 Task: Create a due date automation trigger when advanced on, on the monday of the week before a card is due add fields without custom field "Resume" set to a date between 1 and 7 days from now at 11:00 AM.
Action: Mouse moved to (1165, 92)
Screenshot: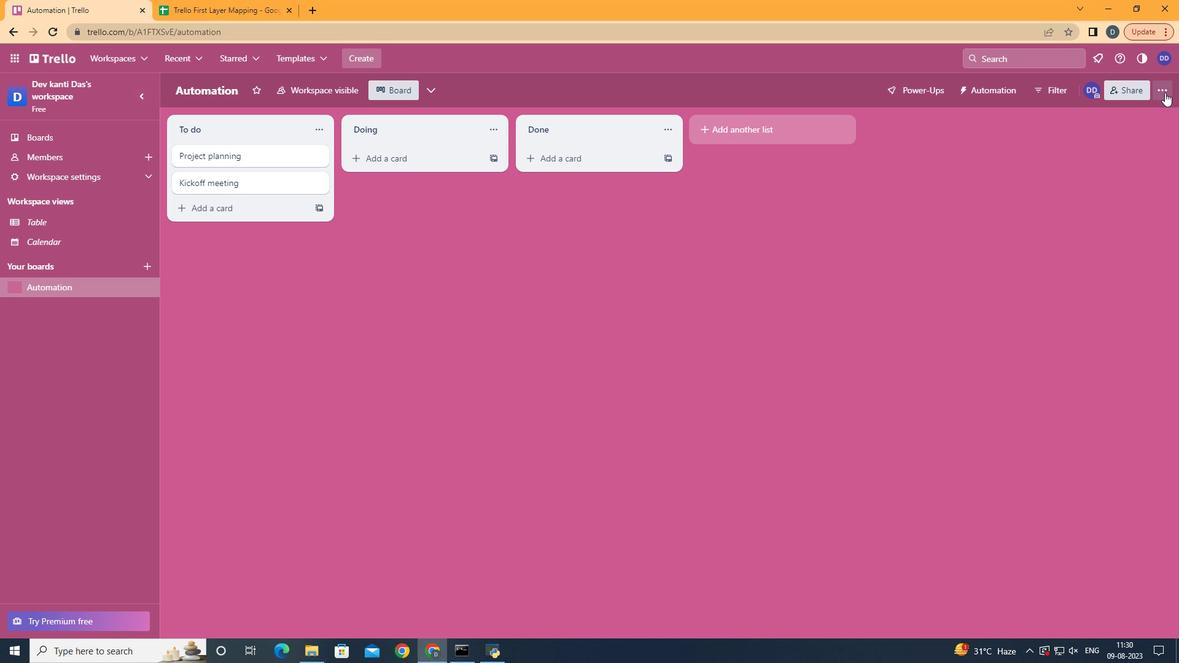 
Action: Mouse pressed left at (1165, 92)
Screenshot: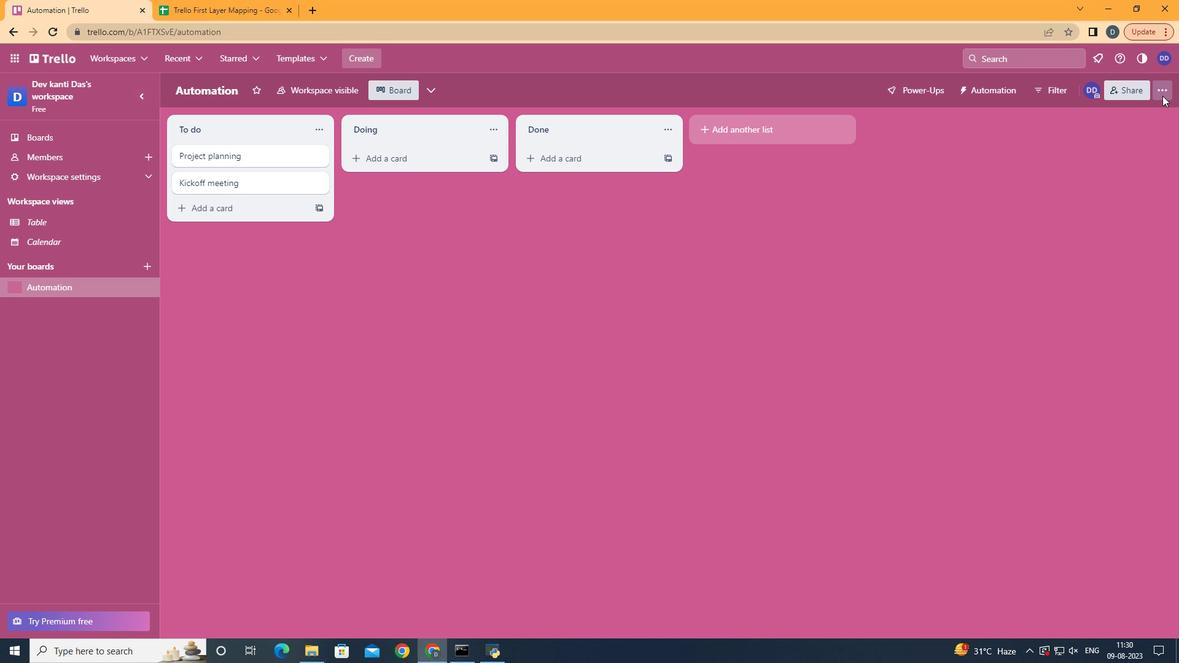 
Action: Mouse moved to (1040, 277)
Screenshot: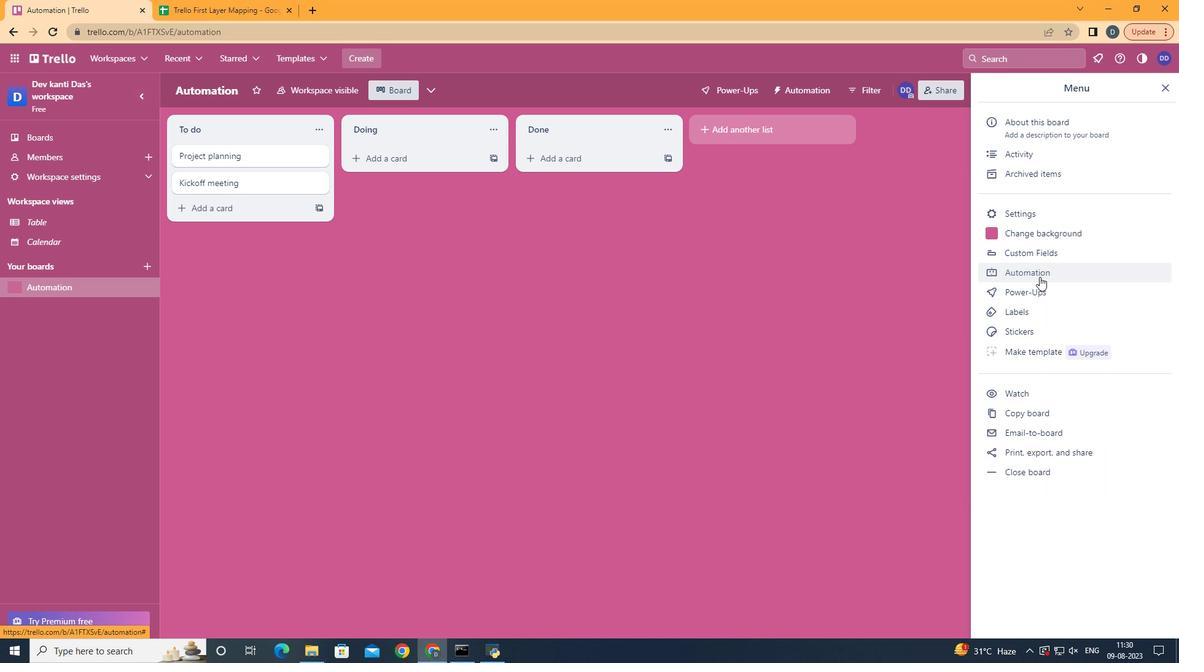
Action: Mouse pressed left at (1040, 277)
Screenshot: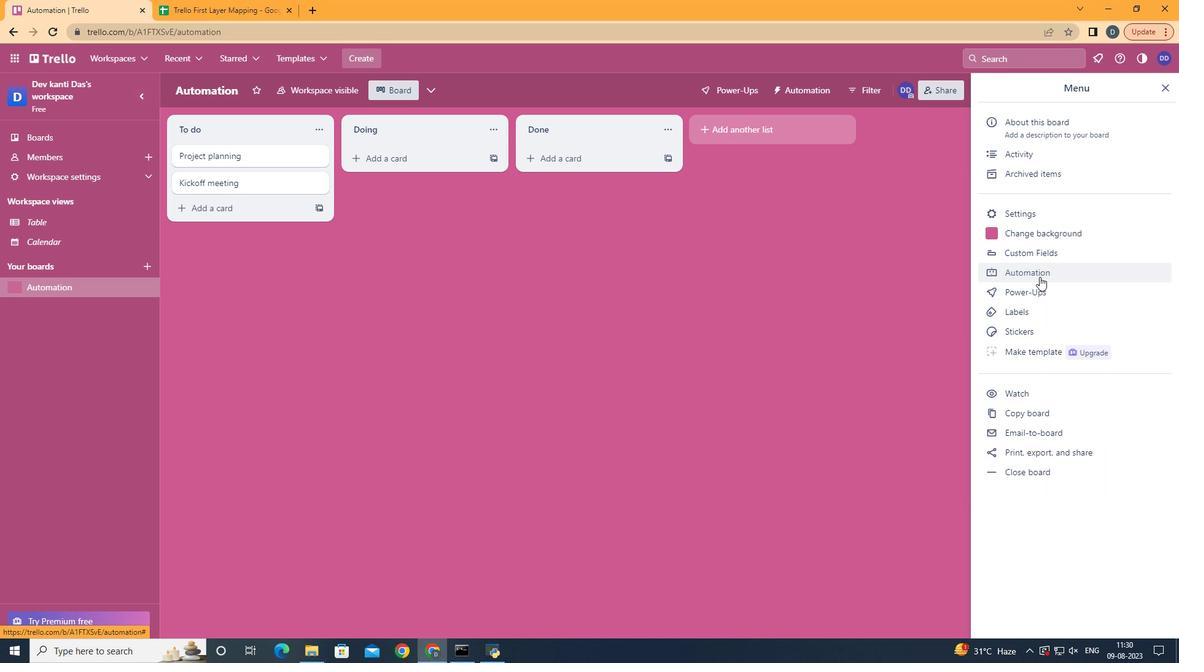 
Action: Mouse moved to (210, 252)
Screenshot: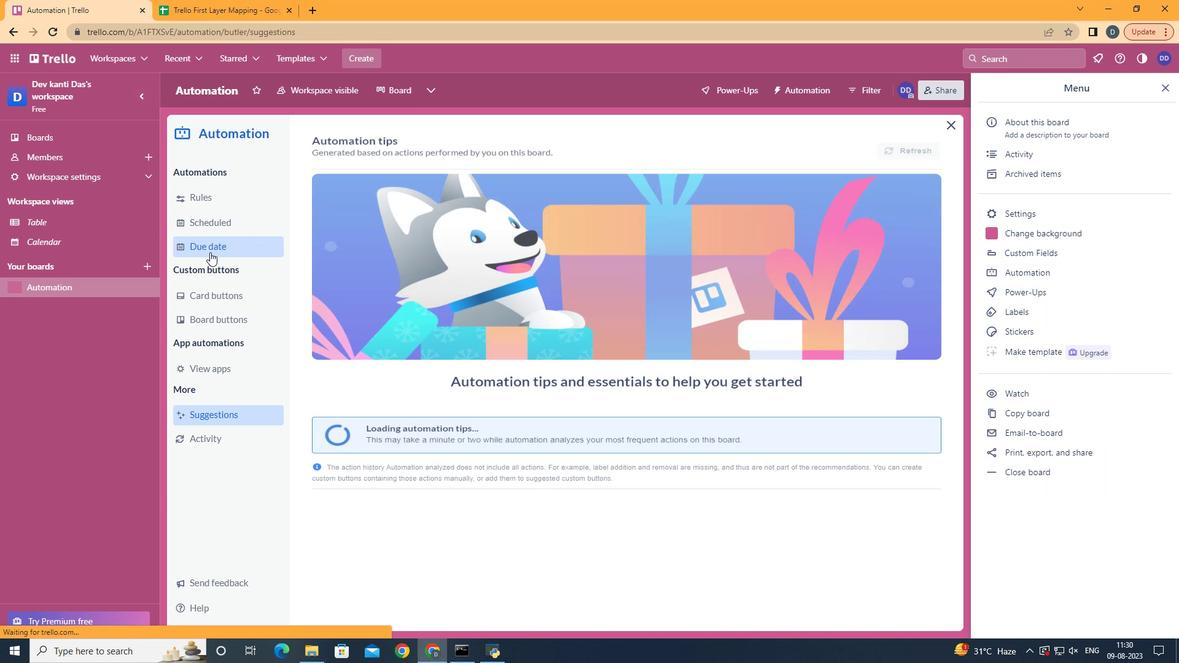 
Action: Mouse pressed left at (210, 252)
Screenshot: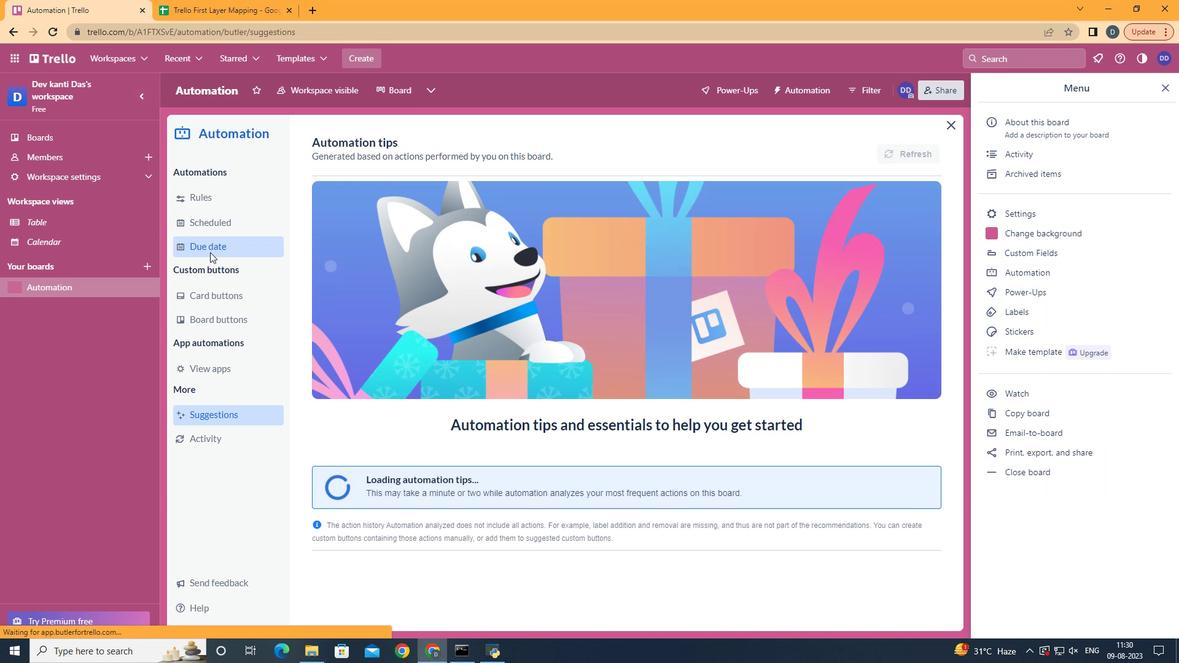 
Action: Mouse moved to (872, 147)
Screenshot: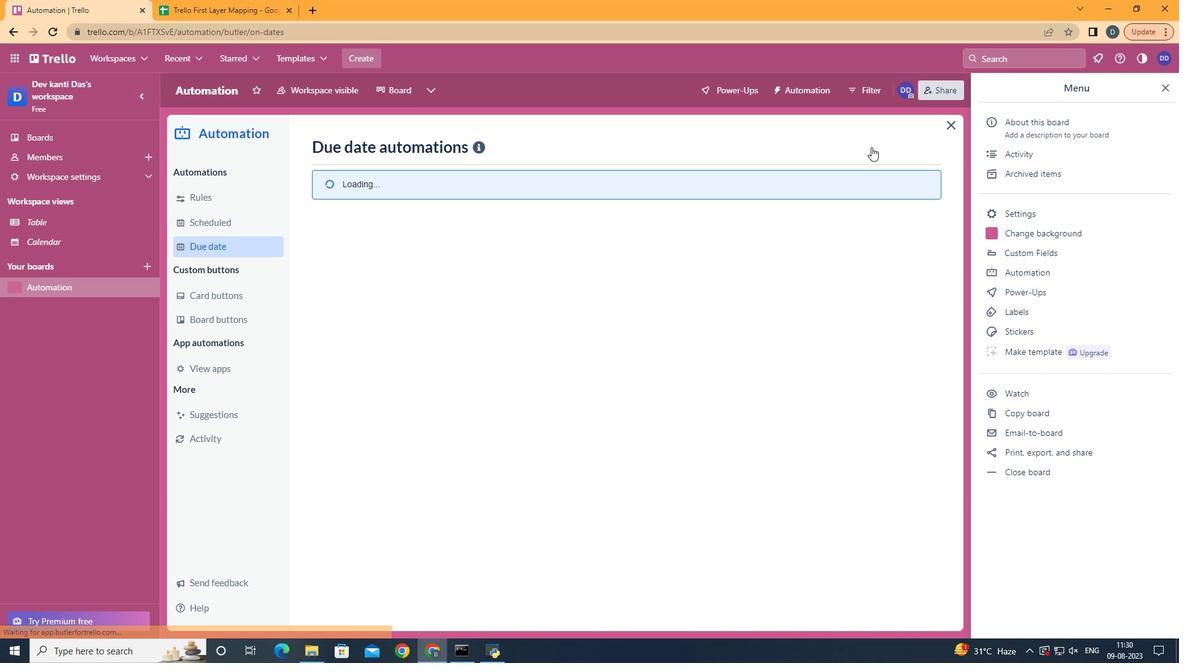 
Action: Mouse pressed left at (872, 147)
Screenshot: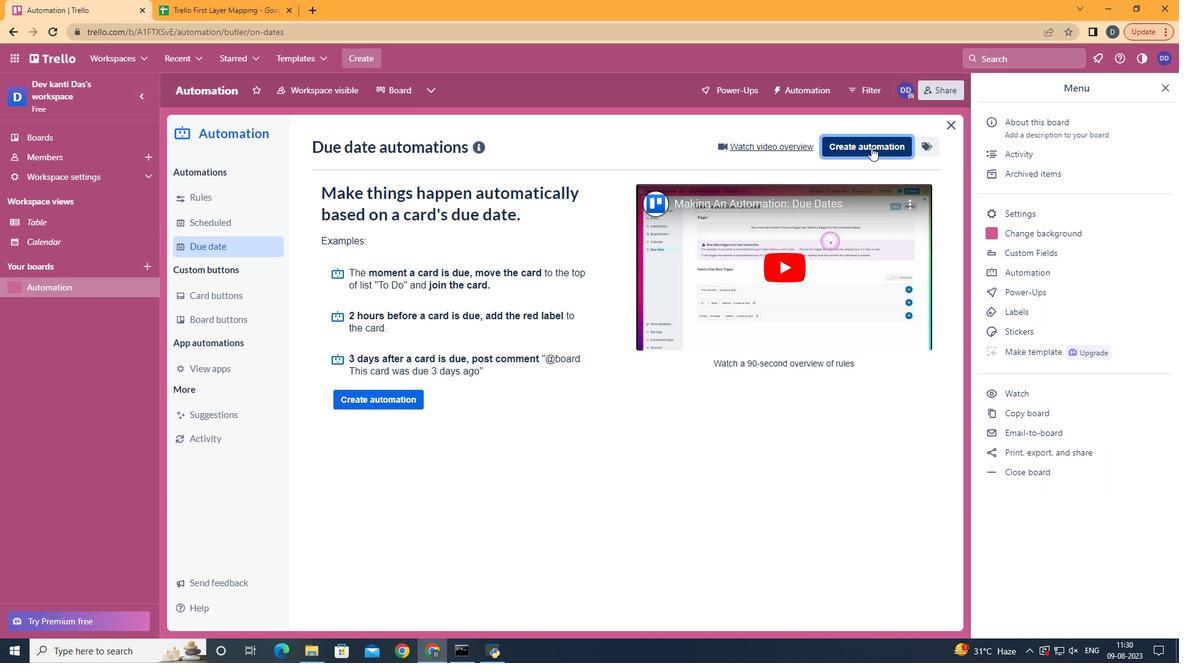 
Action: Mouse moved to (602, 271)
Screenshot: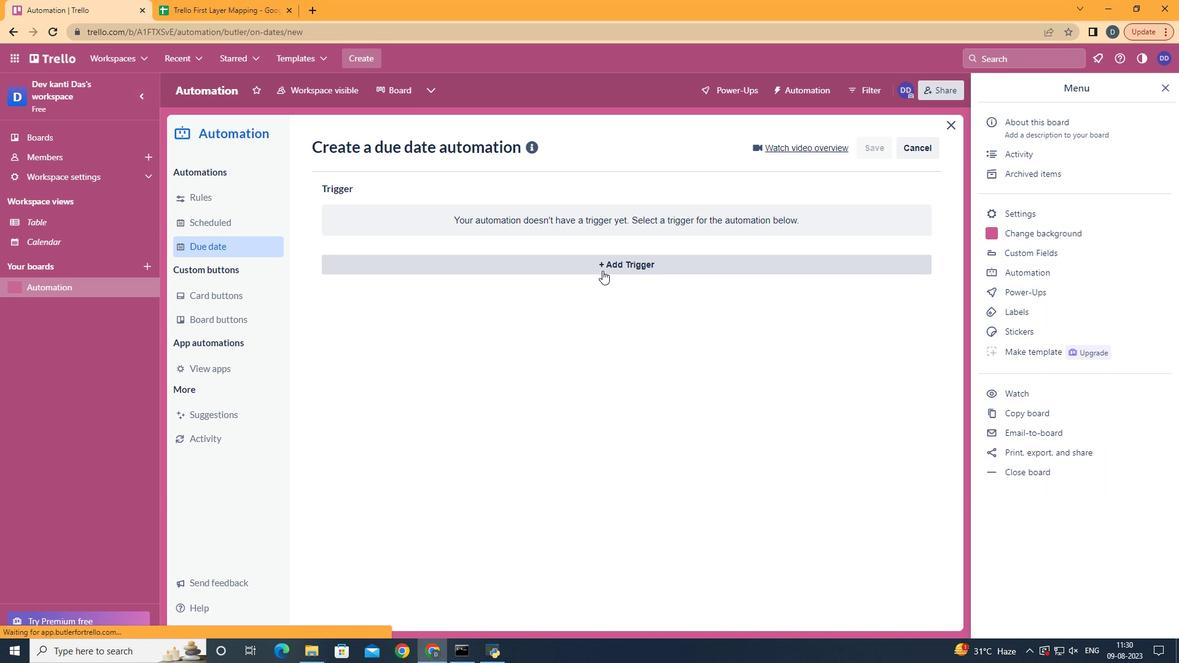 
Action: Mouse pressed left at (602, 271)
Screenshot: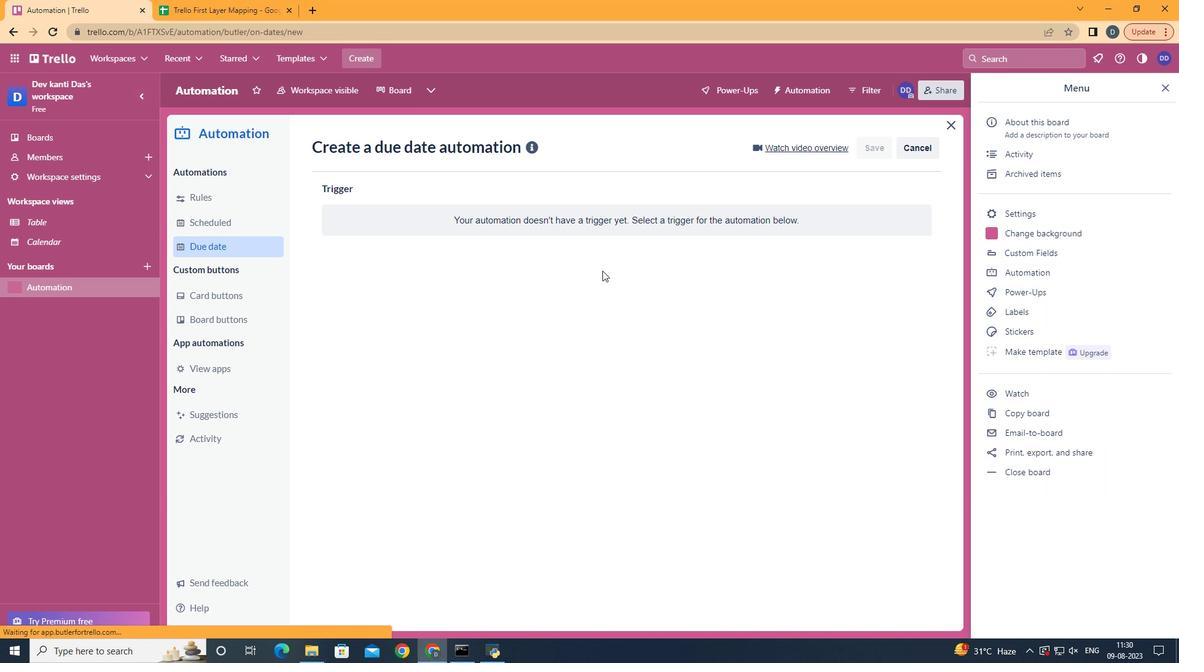 
Action: Mouse moved to (431, 586)
Screenshot: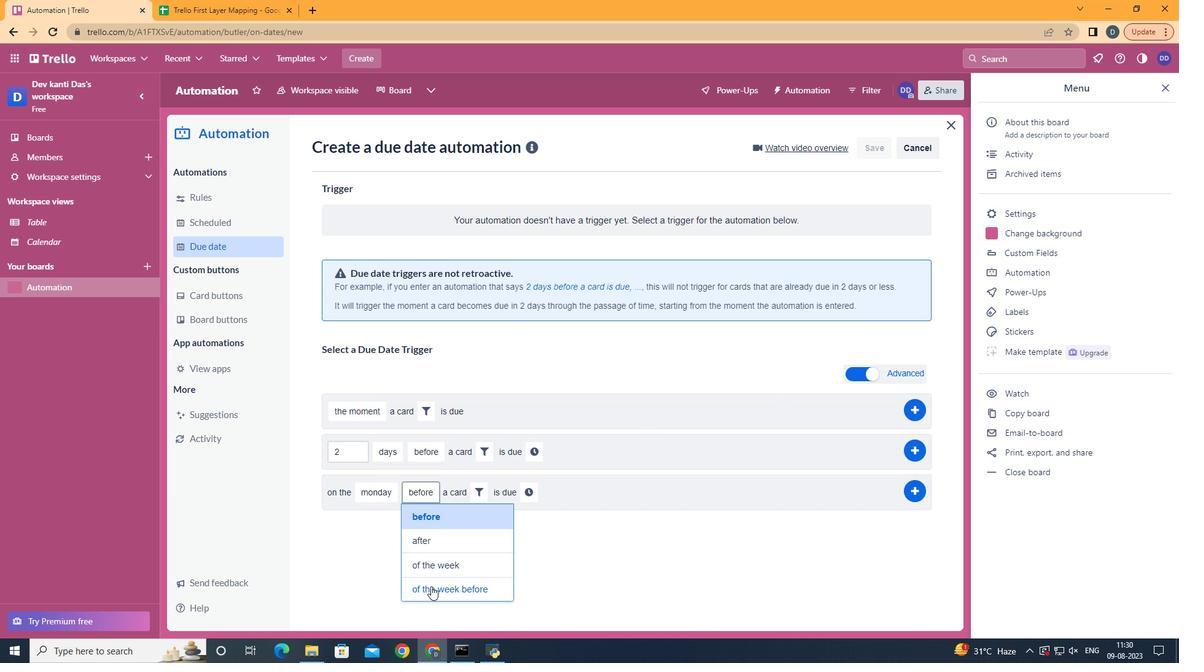
Action: Mouse pressed left at (431, 586)
Screenshot: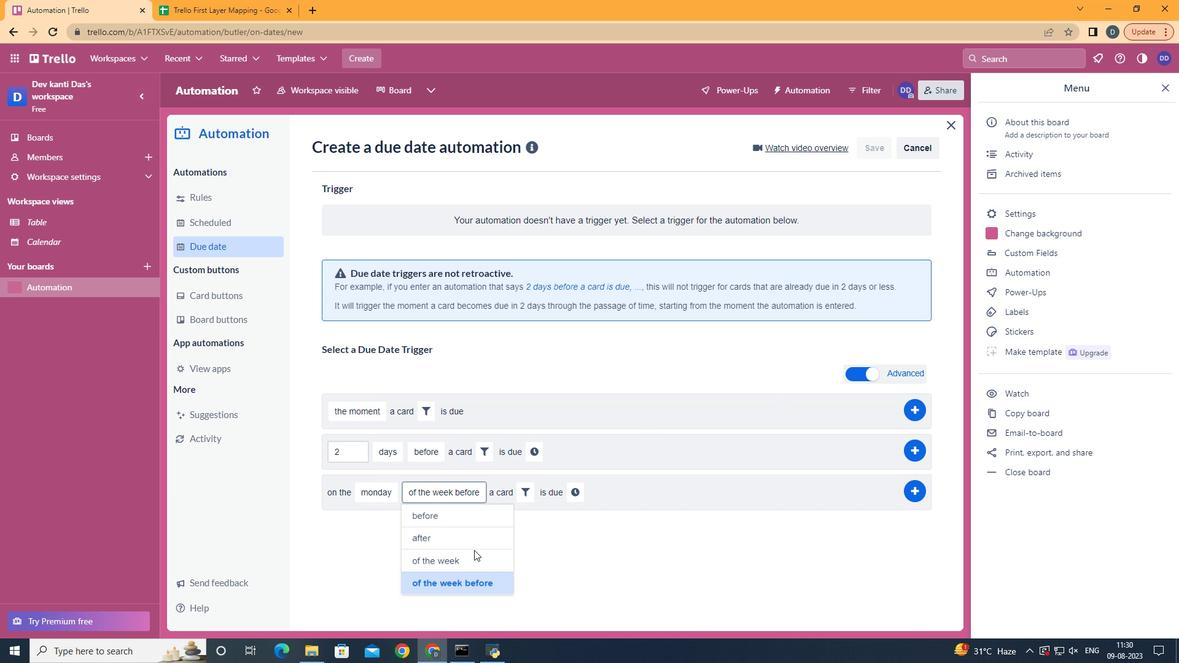 
Action: Mouse moved to (525, 490)
Screenshot: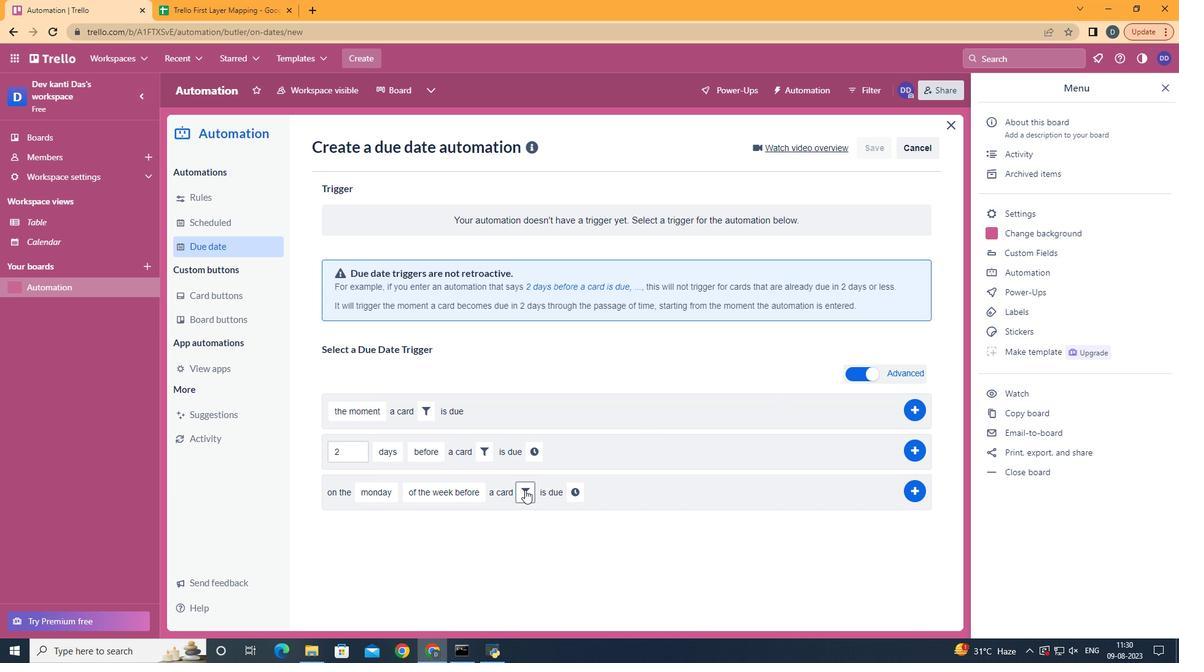 
Action: Mouse pressed left at (525, 490)
Screenshot: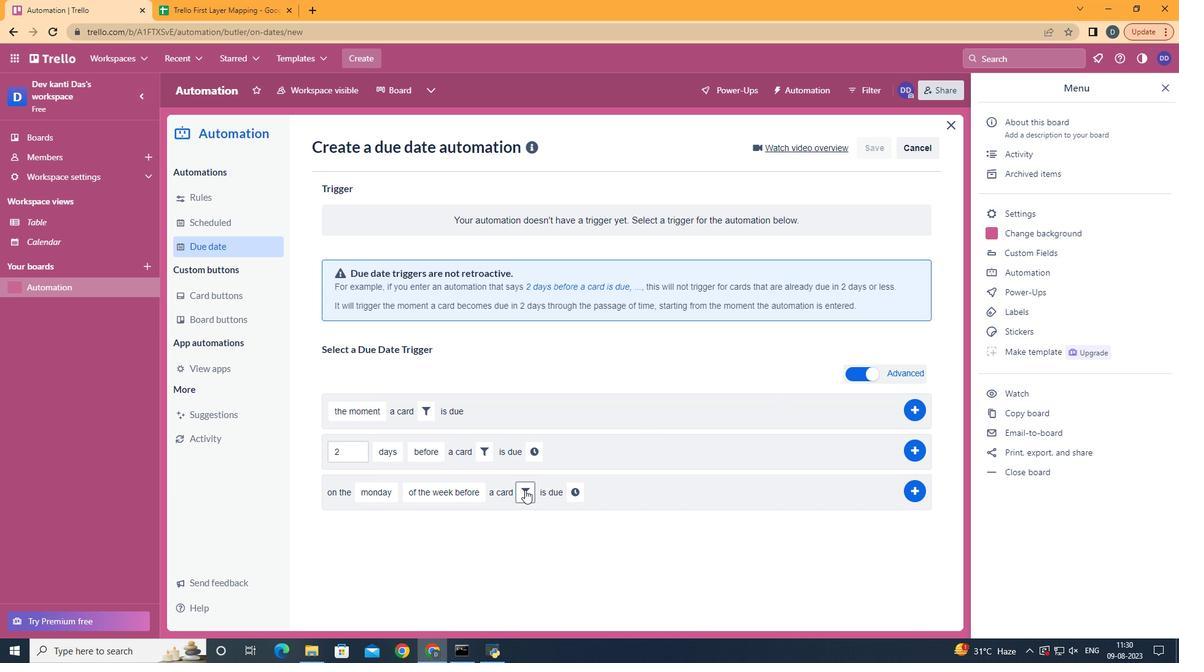 
Action: Mouse moved to (726, 536)
Screenshot: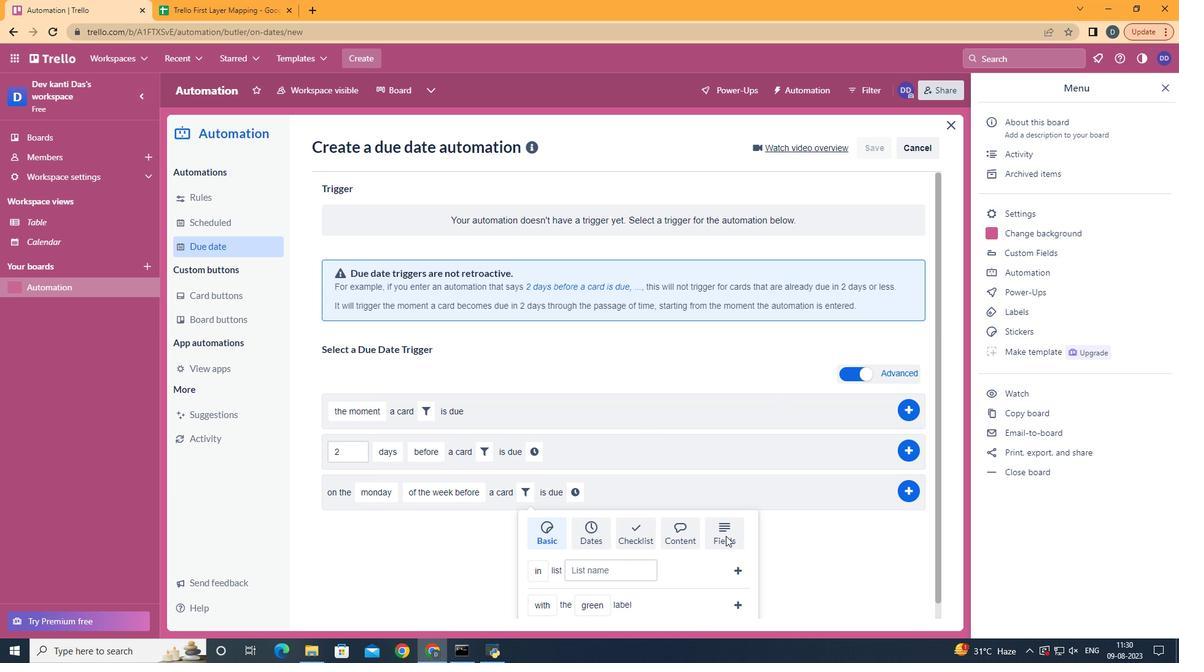 
Action: Mouse pressed left at (726, 536)
Screenshot: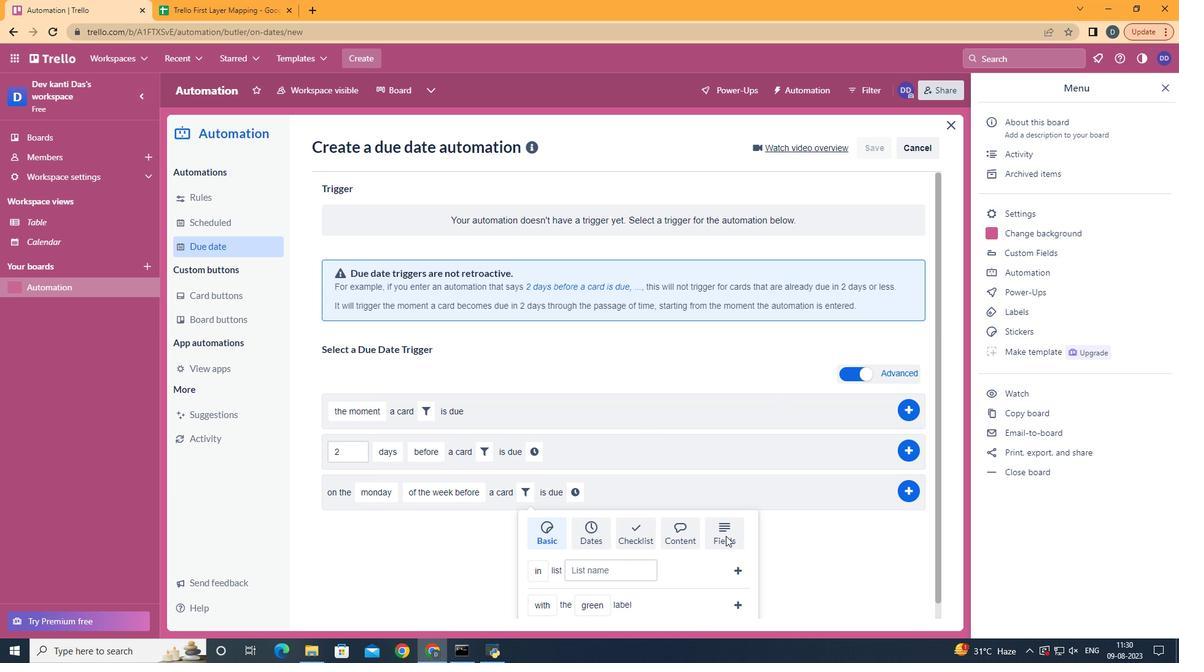 
Action: Mouse scrolled (726, 535) with delta (0, 0)
Screenshot: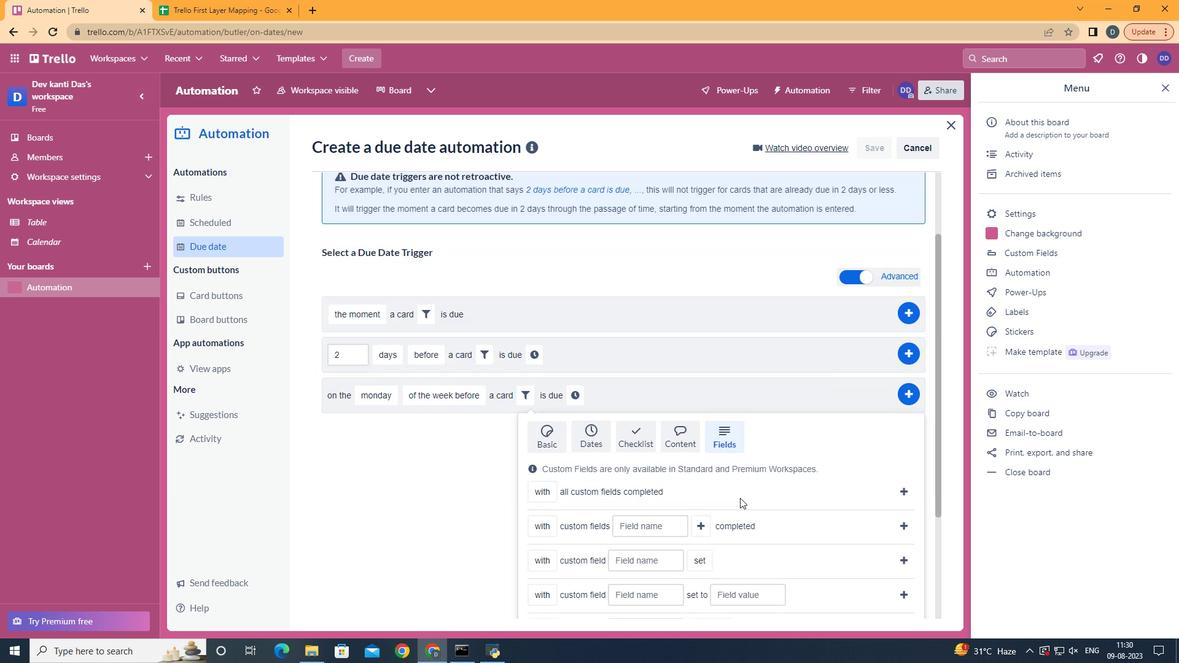 
Action: Mouse scrolled (726, 535) with delta (0, 0)
Screenshot: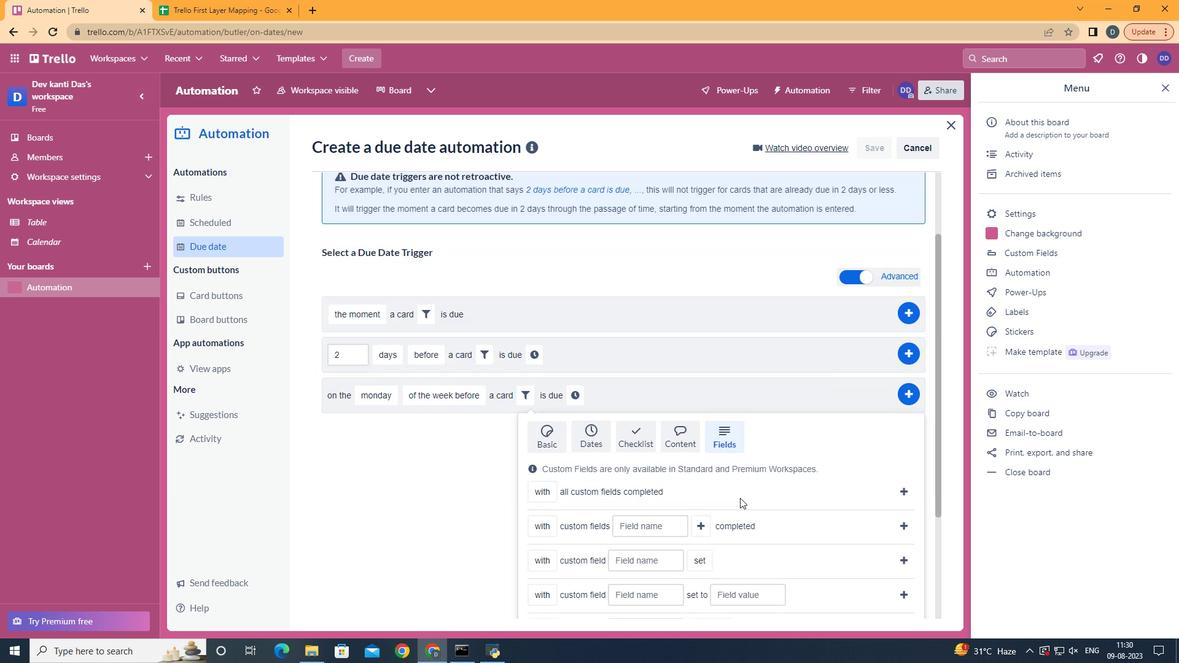 
Action: Mouse scrolled (726, 535) with delta (0, 0)
Screenshot: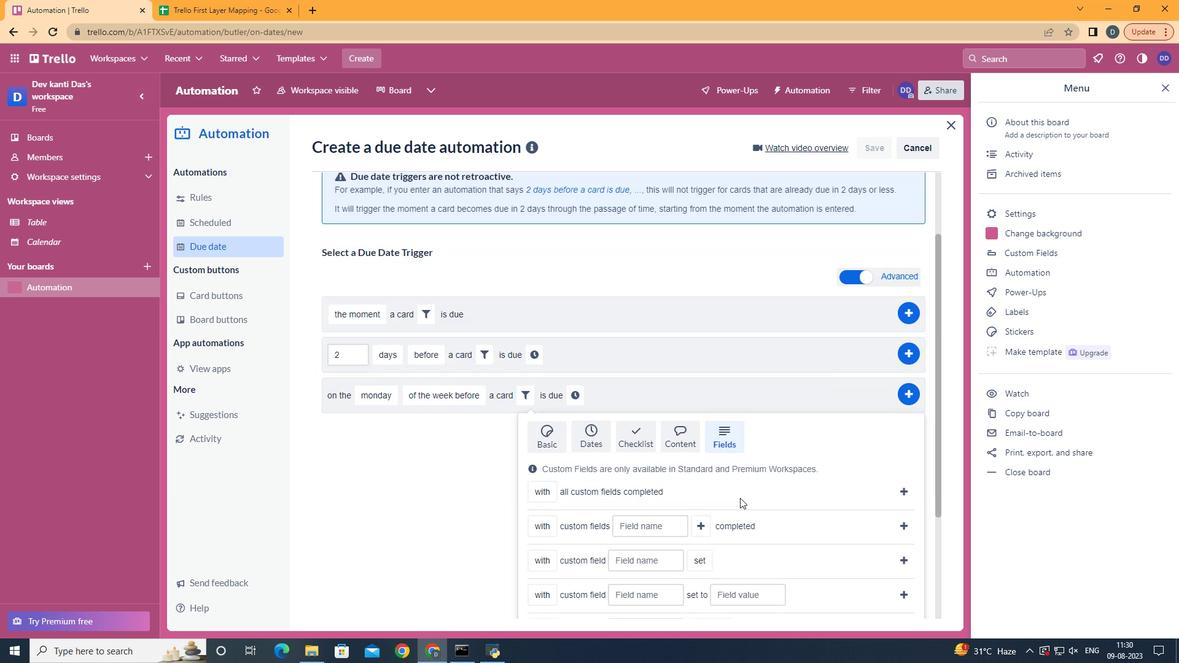 
Action: Mouse scrolled (726, 535) with delta (0, 0)
Screenshot: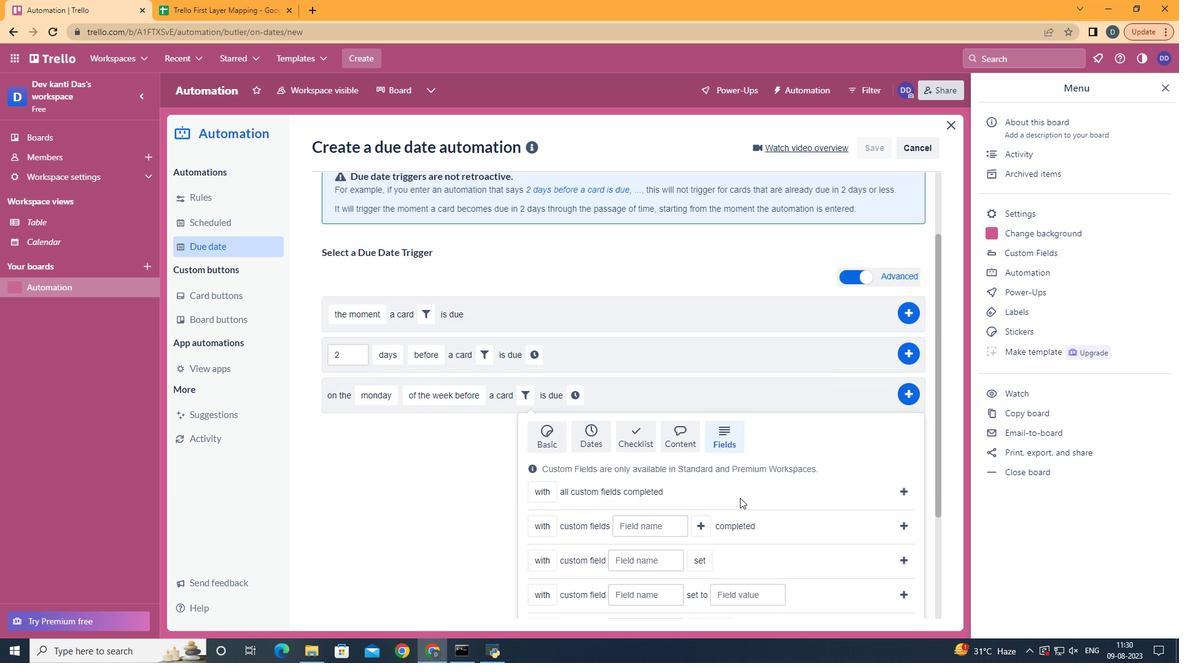 
Action: Mouse scrolled (726, 535) with delta (0, 0)
Screenshot: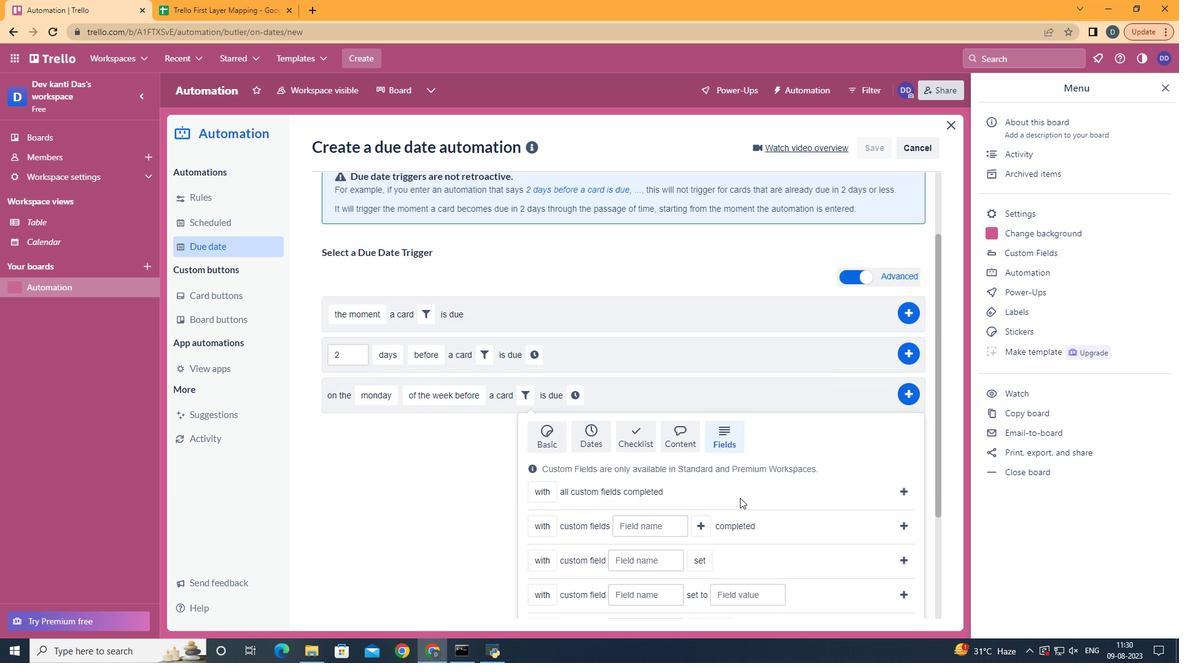 
Action: Mouse moved to (553, 554)
Screenshot: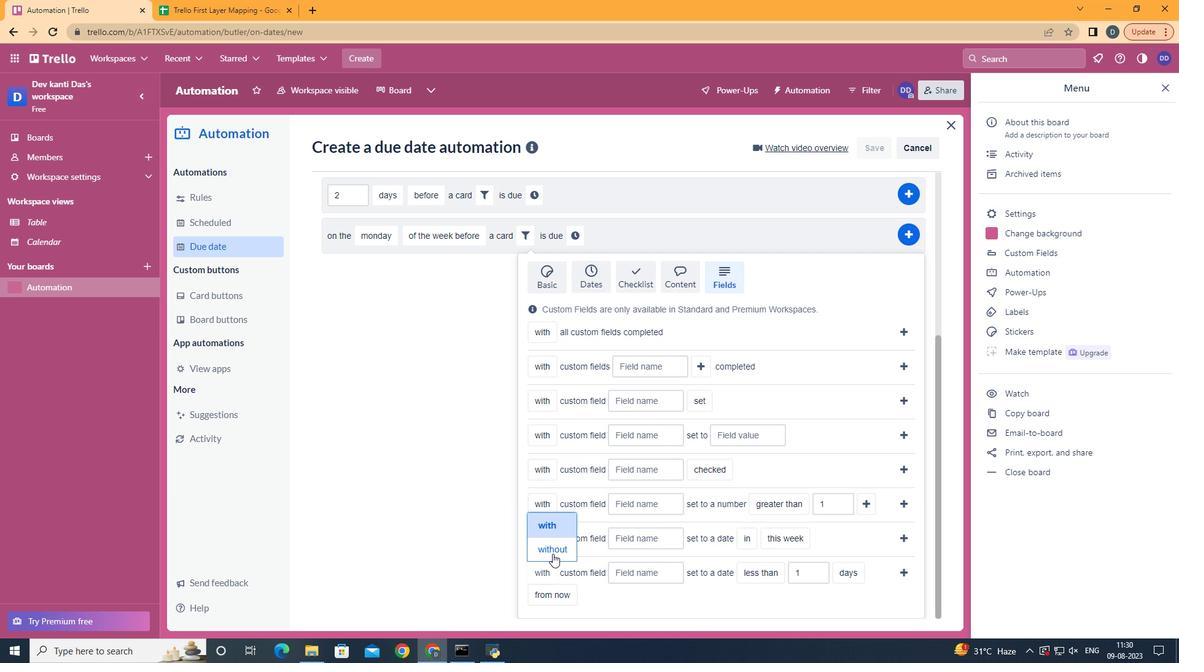 
Action: Mouse pressed left at (553, 554)
Screenshot: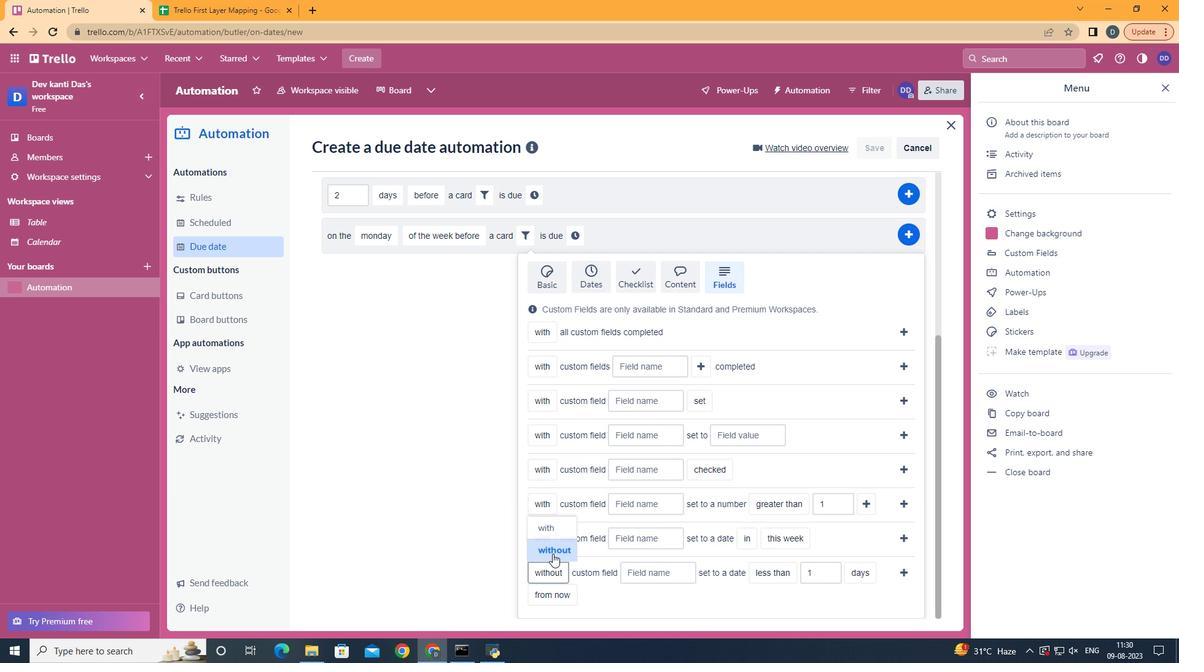 
Action: Mouse moved to (655, 563)
Screenshot: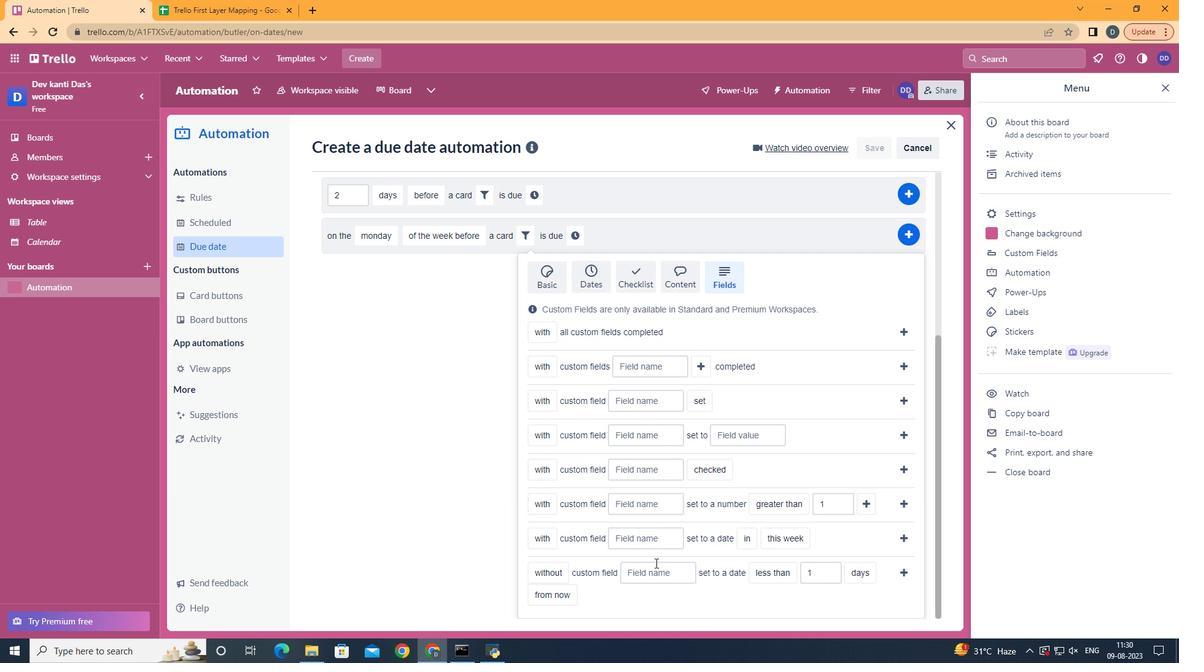 
Action: Mouse pressed left at (655, 563)
Screenshot: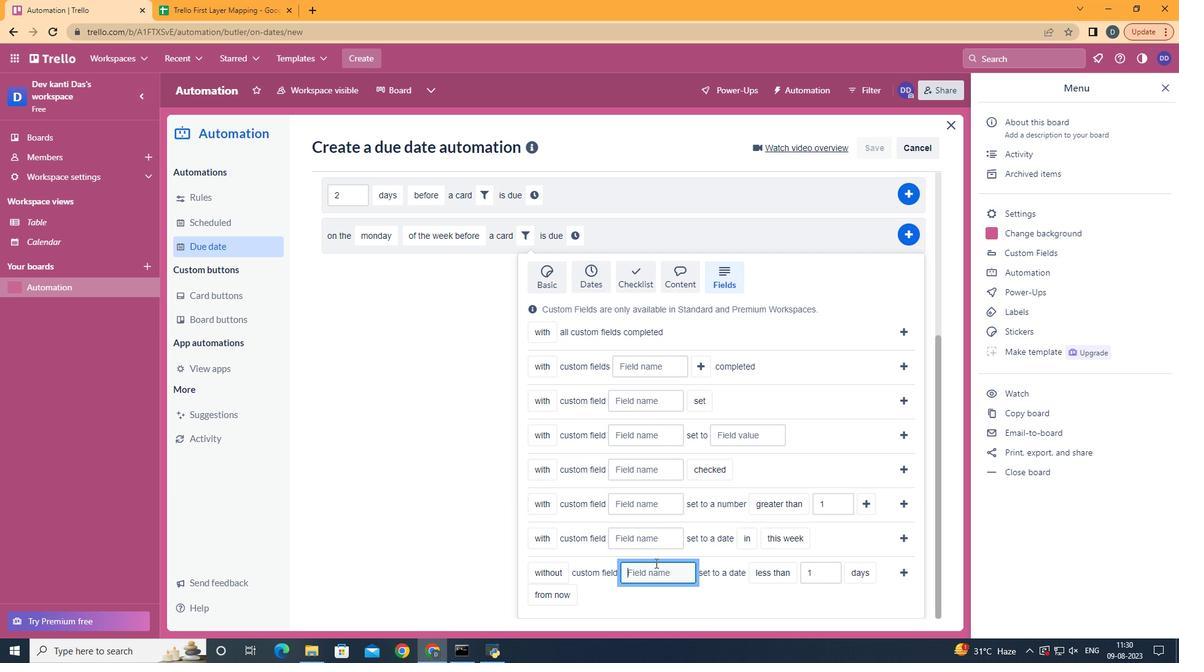 
Action: Mouse moved to (656, 564)
Screenshot: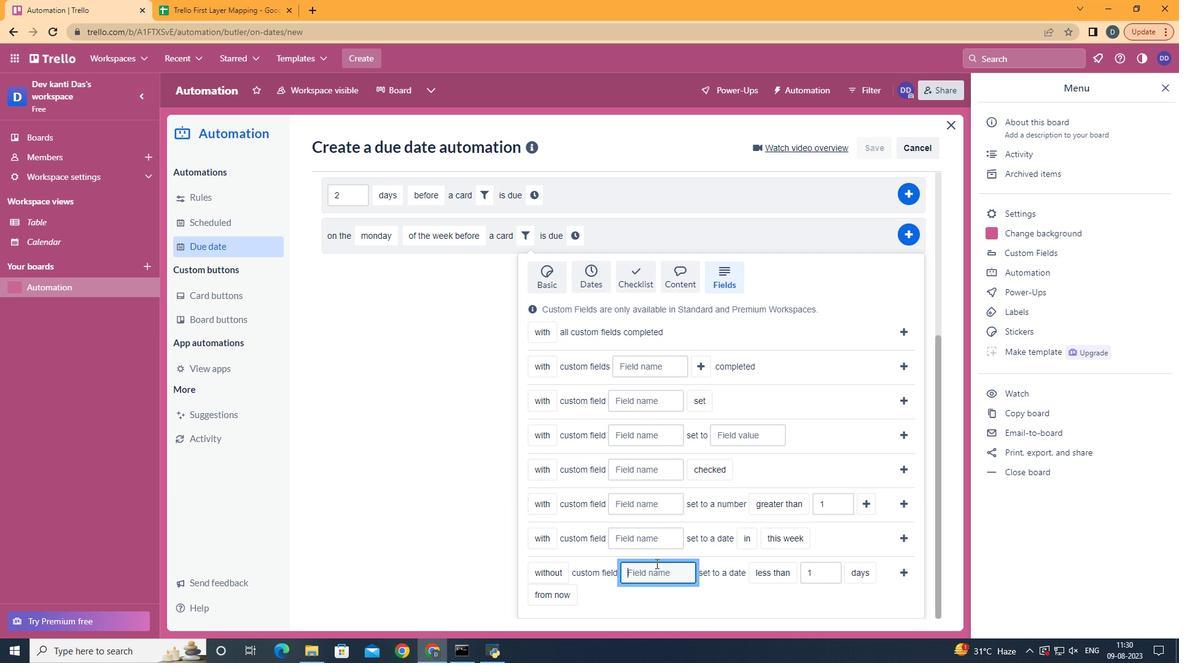 
Action: Key pressed <Key.shift>Resume
Screenshot: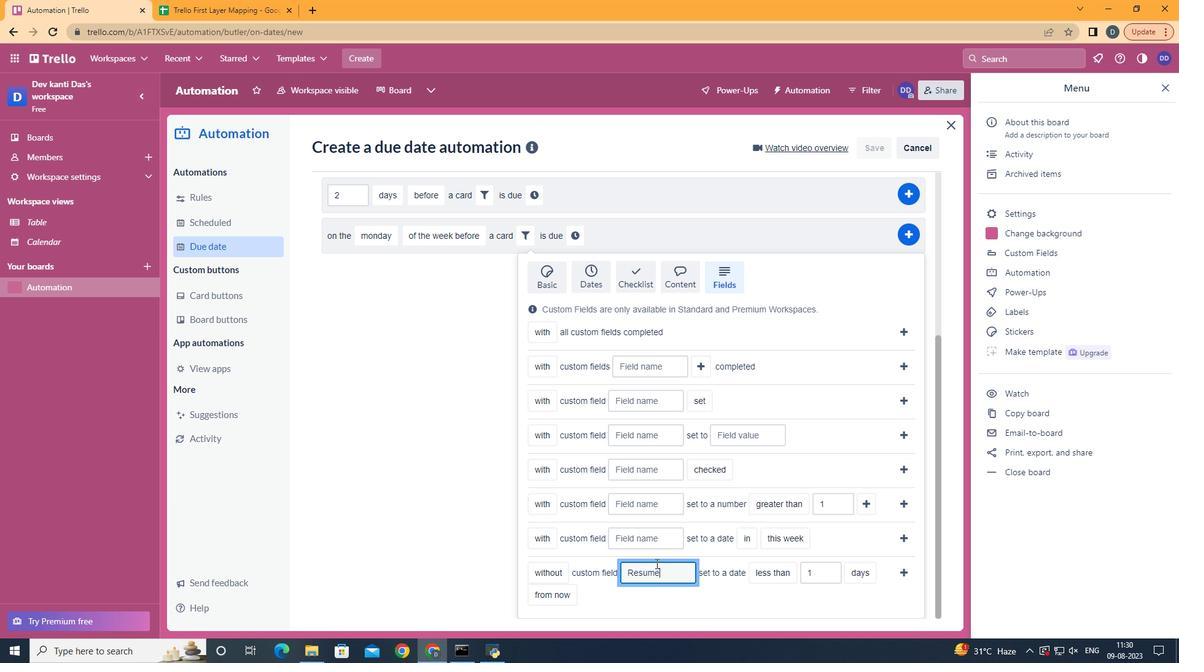 
Action: Mouse moved to (788, 556)
Screenshot: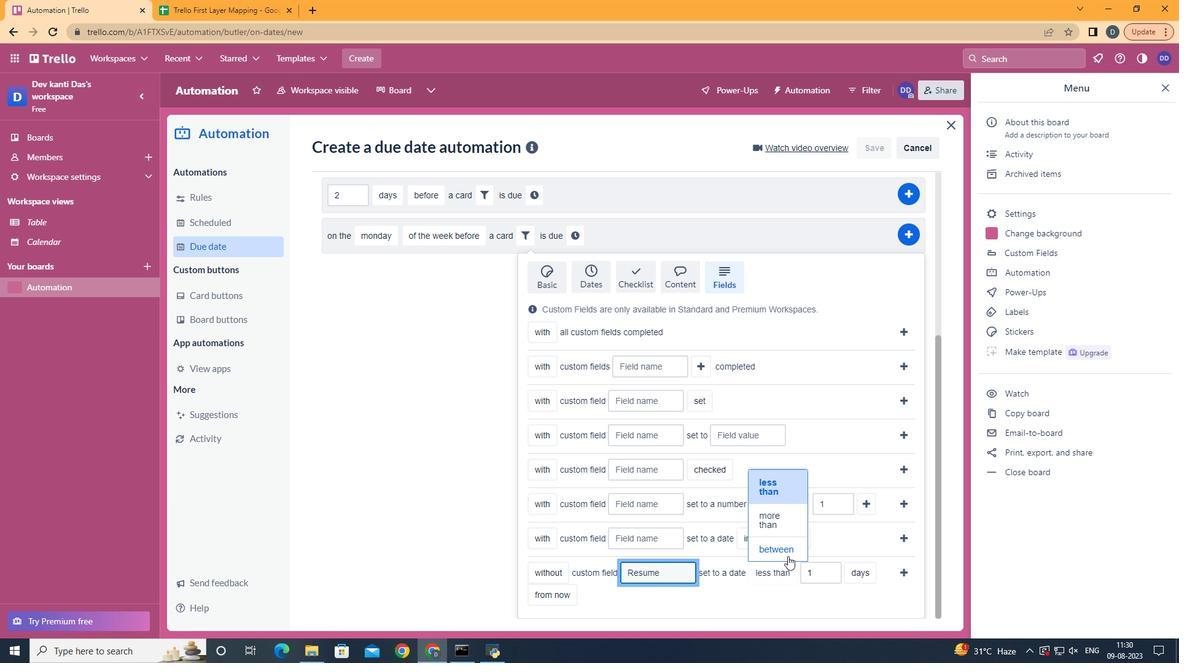 
Action: Mouse pressed left at (788, 556)
Screenshot: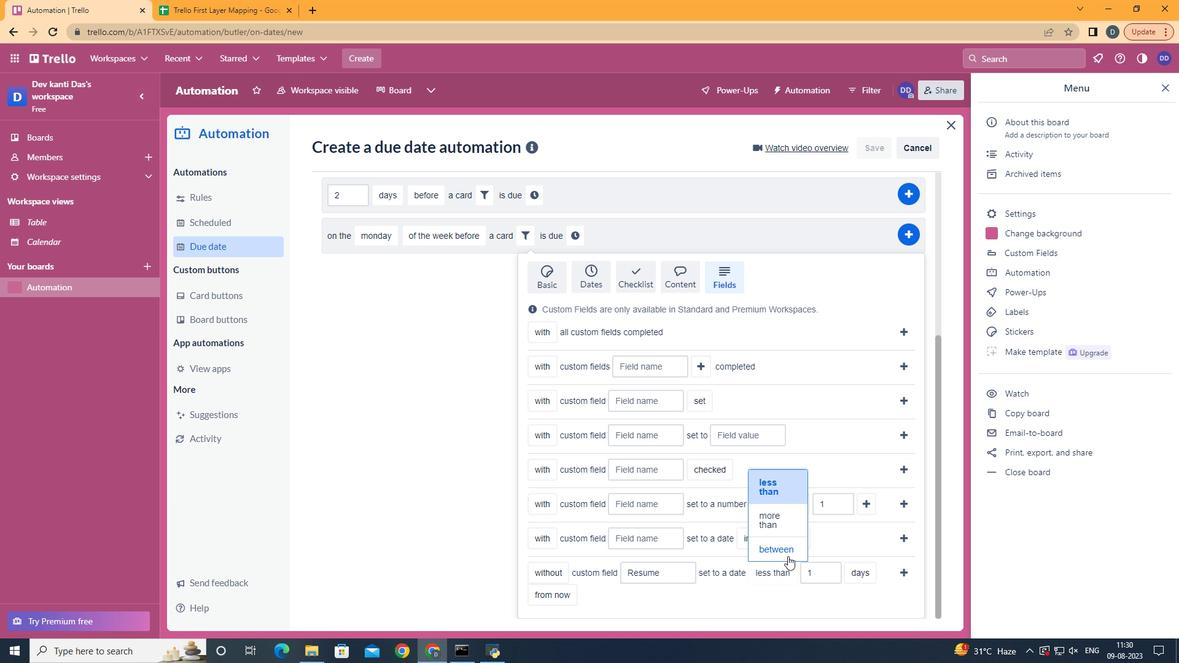 
Action: Mouse scrolled (788, 556) with delta (0, 0)
Screenshot: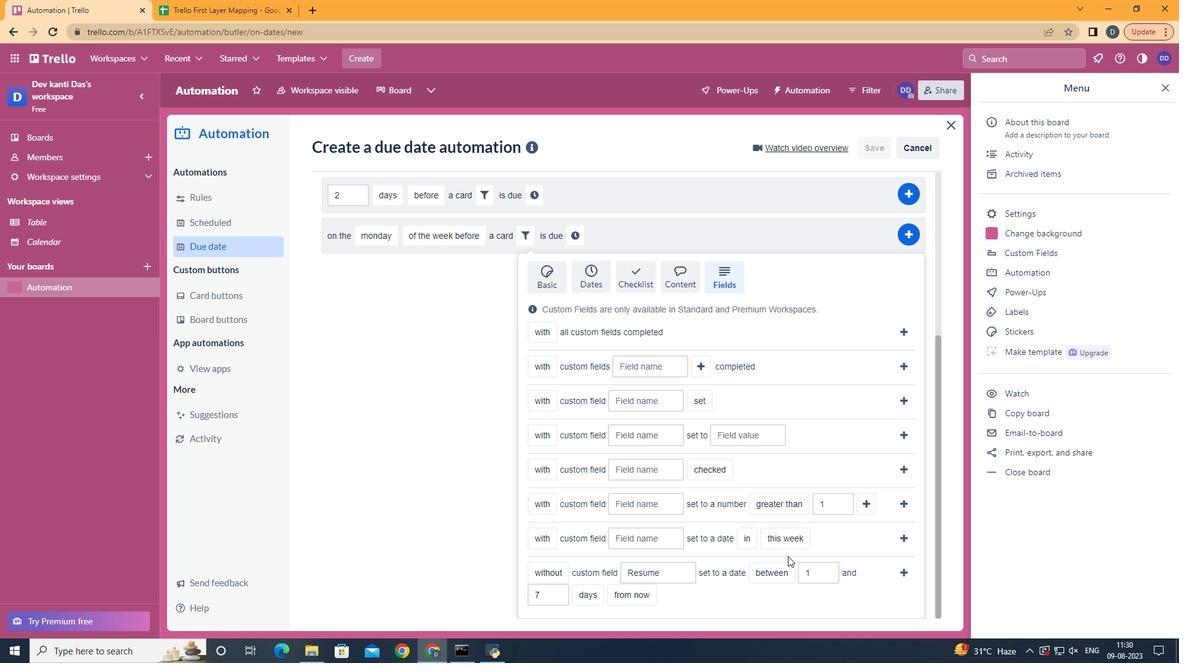 
Action: Mouse scrolled (788, 556) with delta (0, 0)
Screenshot: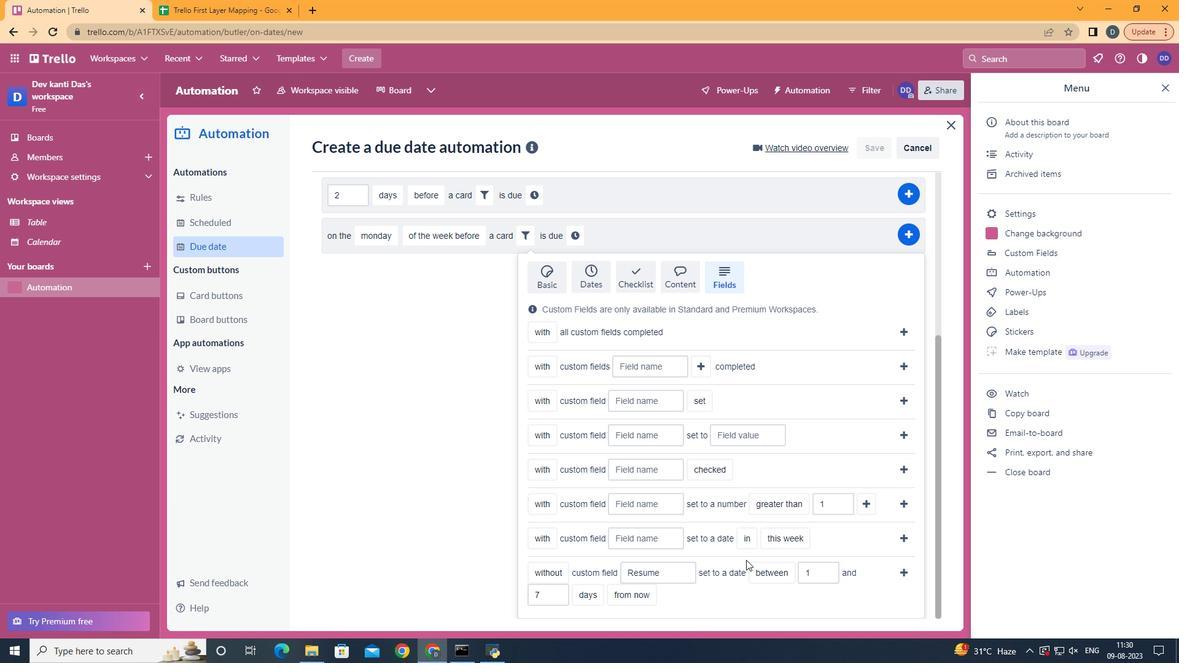 
Action: Mouse scrolled (788, 556) with delta (0, 0)
Screenshot: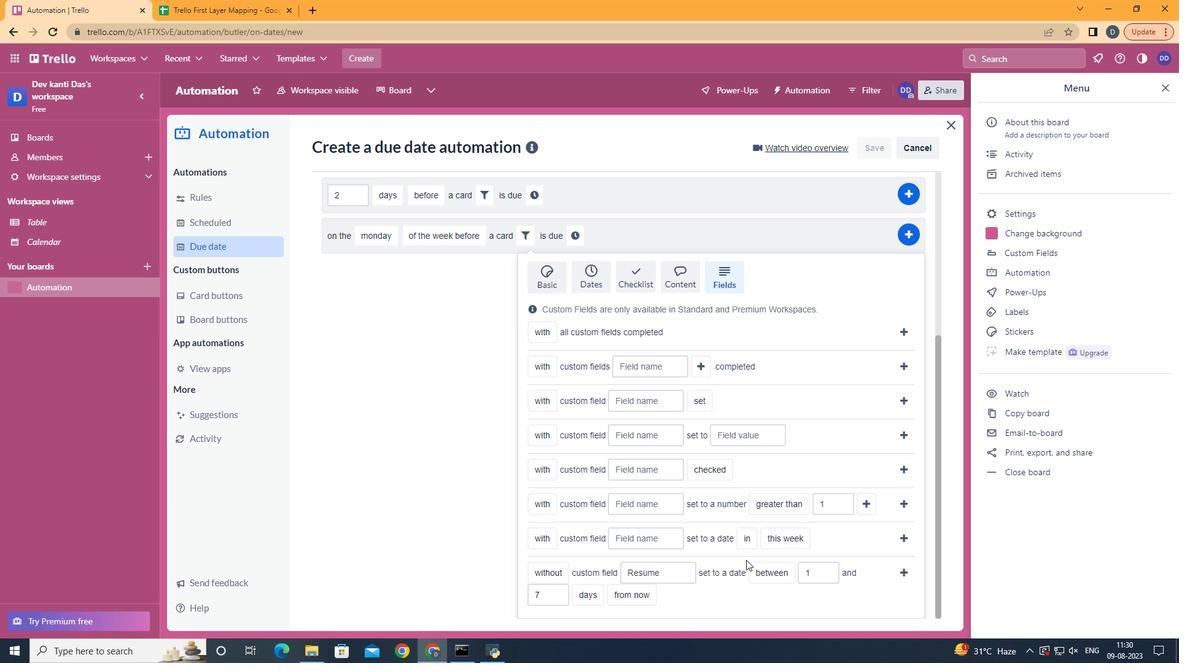 
Action: Mouse moved to (594, 536)
Screenshot: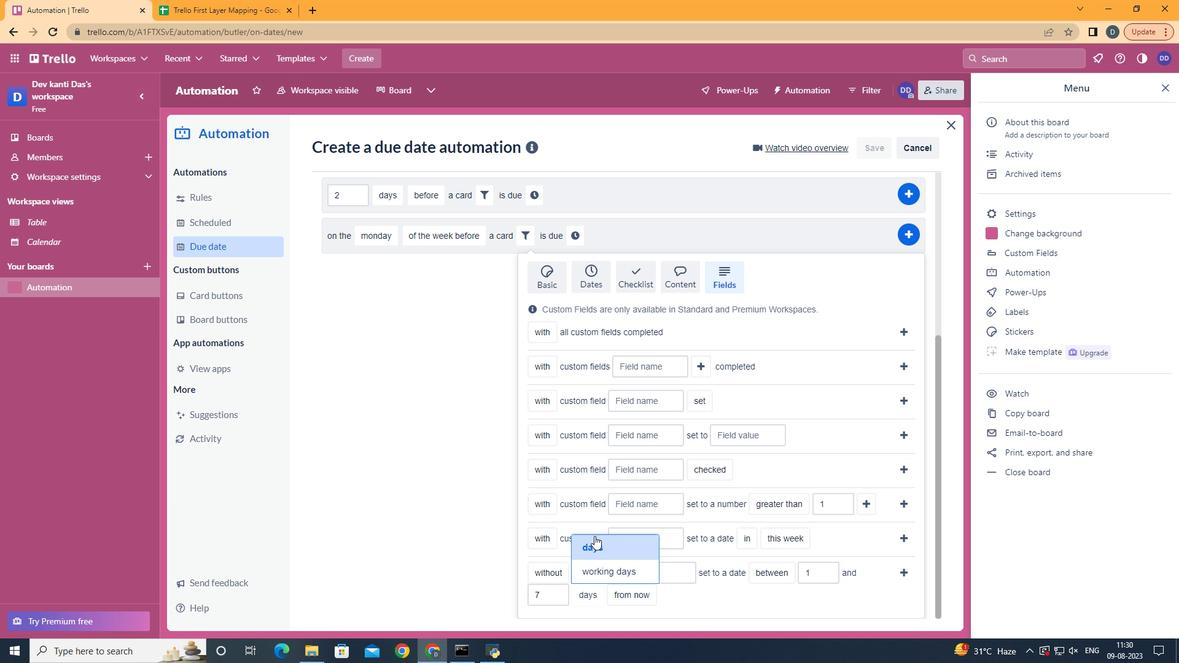 
Action: Mouse pressed left at (594, 536)
Screenshot: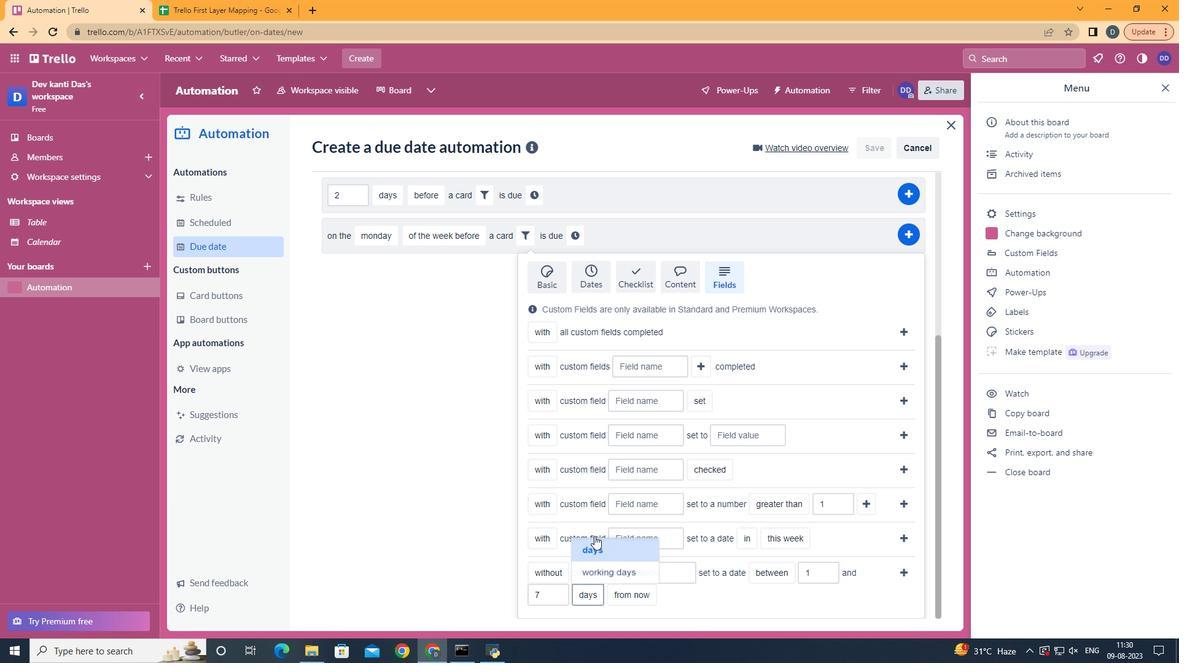 
Action: Mouse moved to (638, 540)
Screenshot: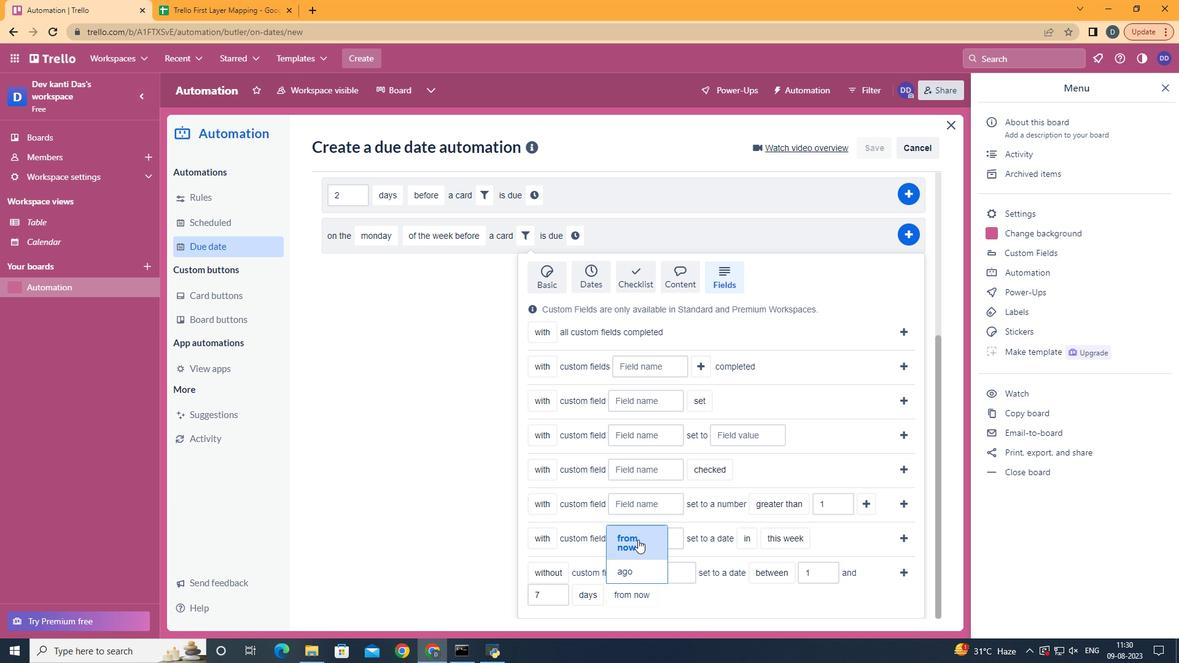 
Action: Mouse pressed left at (638, 540)
Screenshot: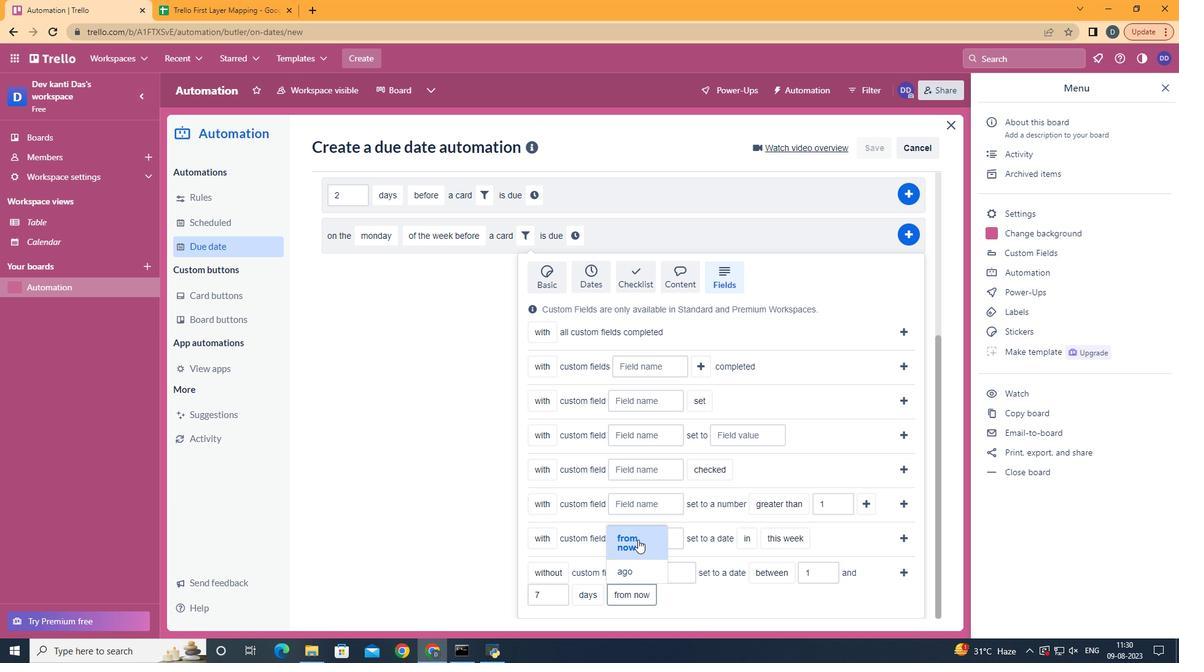 
Action: Mouse moved to (895, 574)
Screenshot: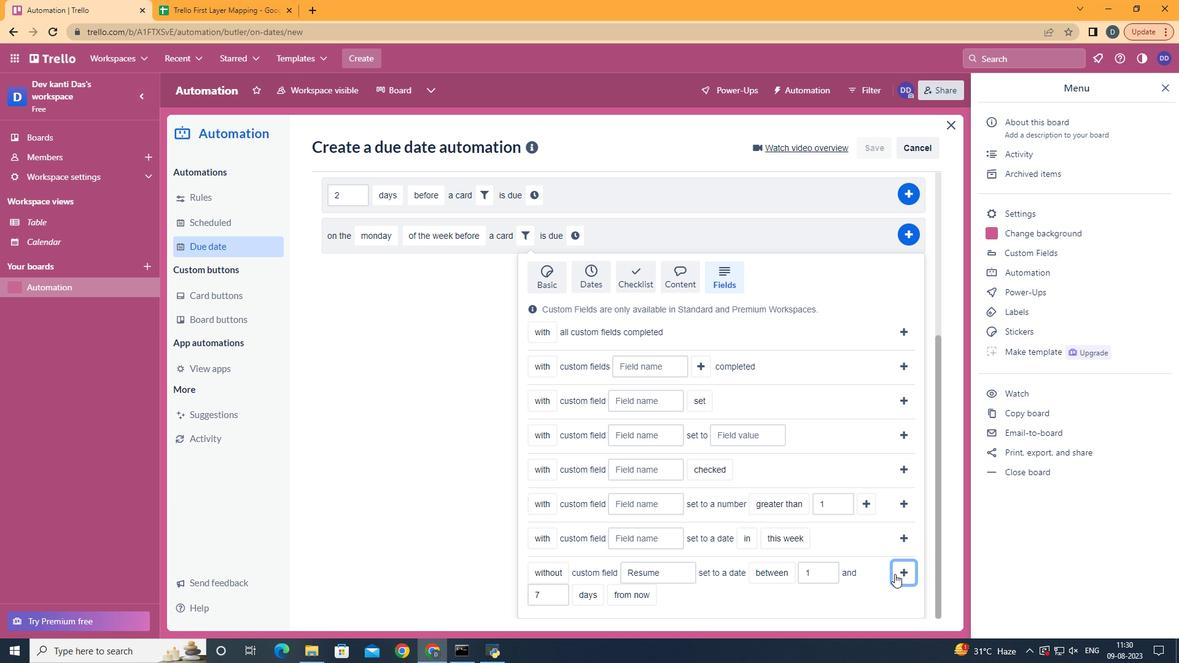 
Action: Mouse pressed left at (895, 574)
Screenshot: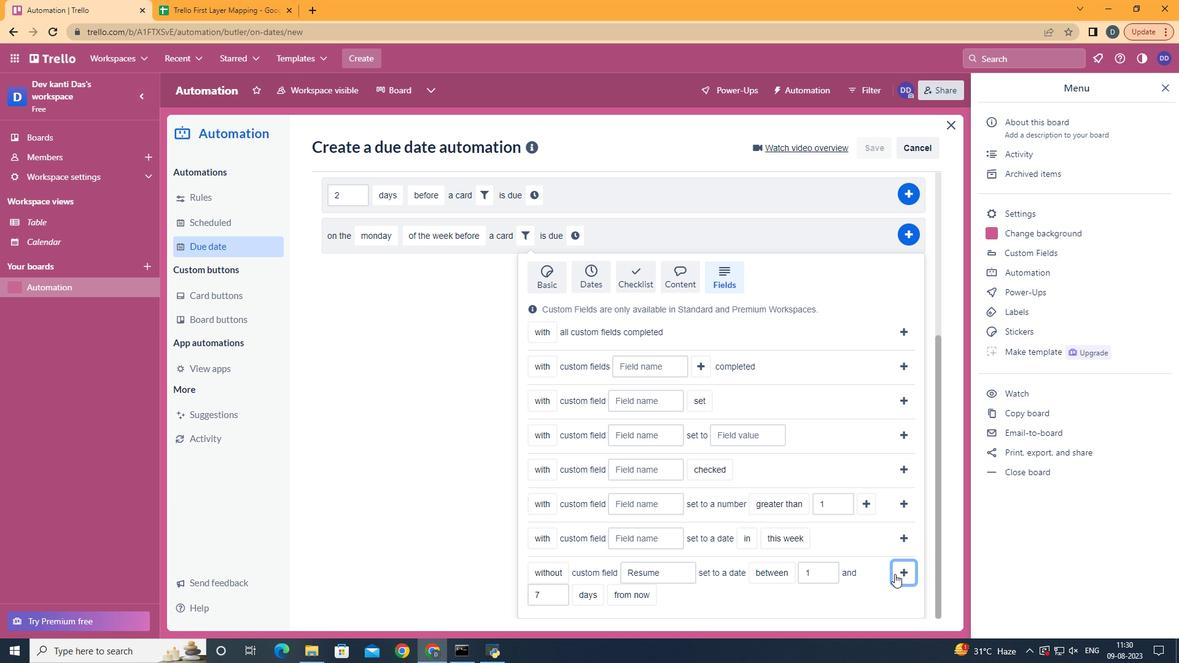 
Action: Mouse moved to (338, 519)
Screenshot: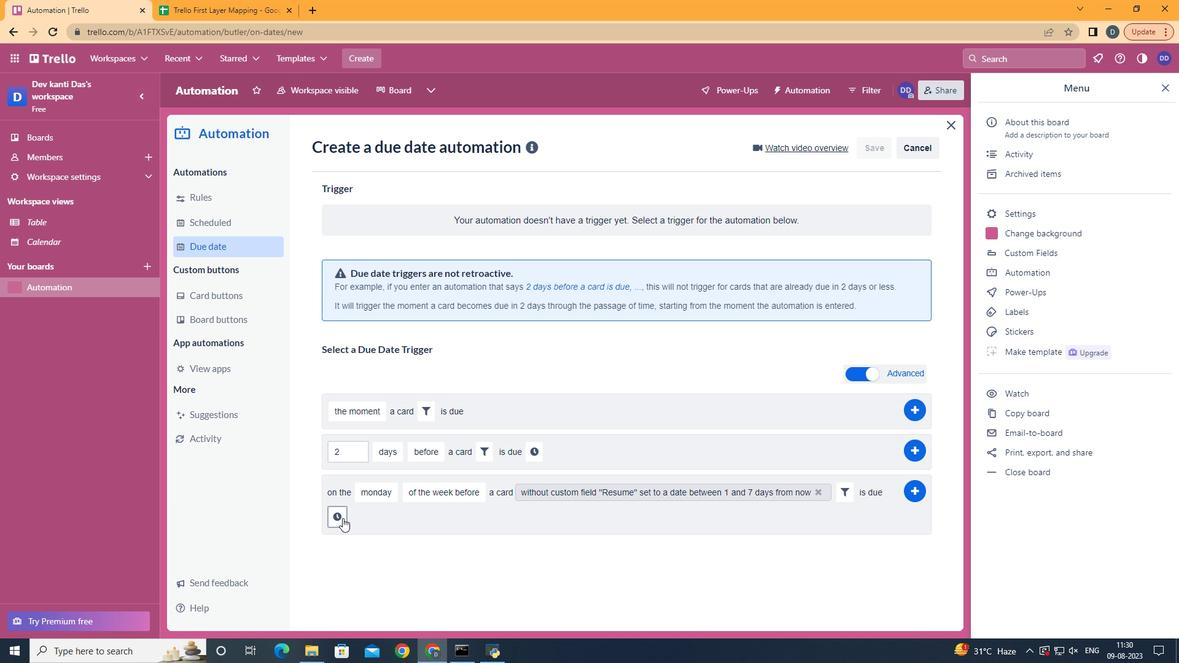 
Action: Mouse pressed left at (338, 519)
Screenshot: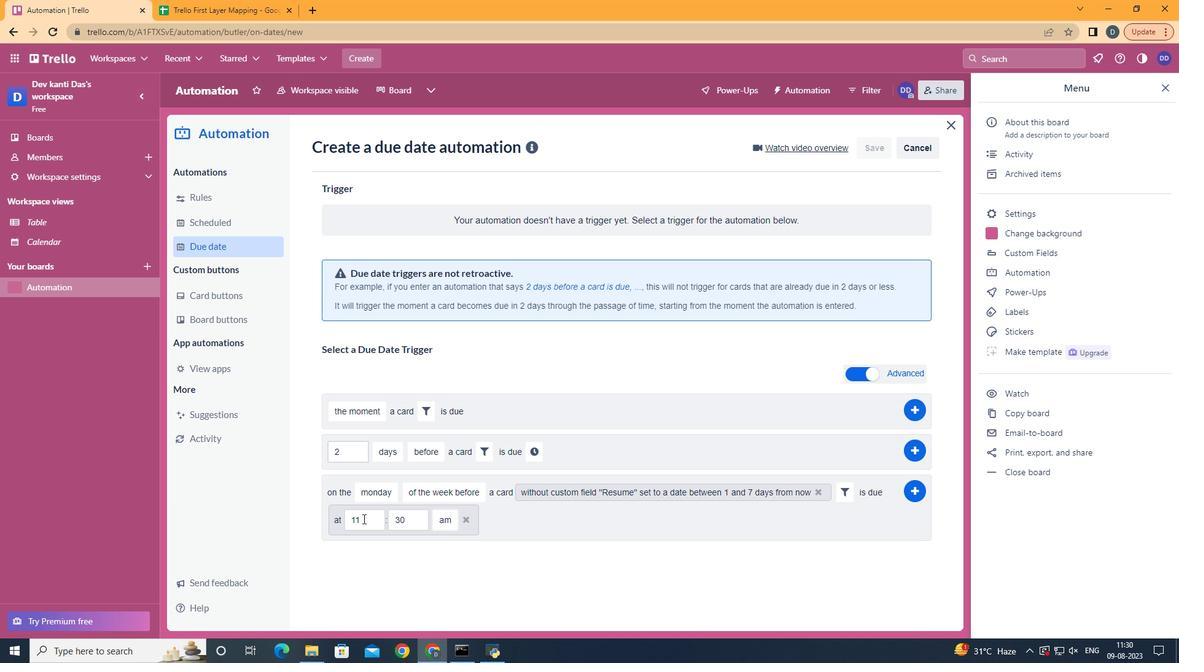 
Action: Mouse moved to (414, 523)
Screenshot: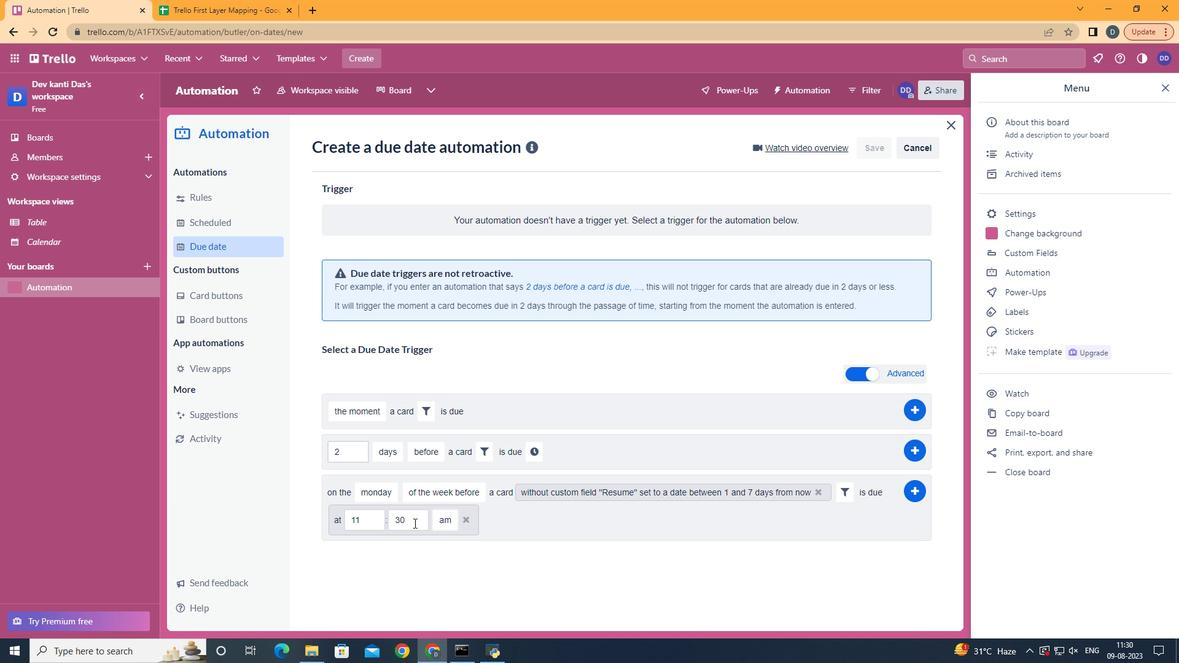 
Action: Mouse pressed left at (414, 523)
Screenshot: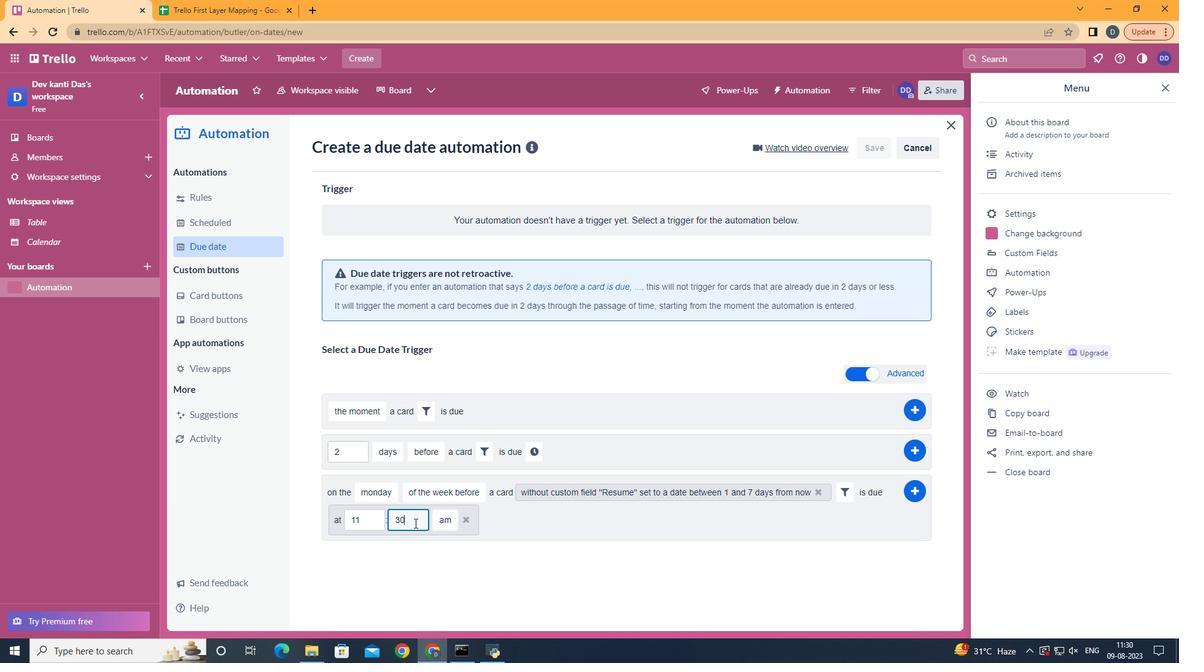
Action: Mouse moved to (414, 523)
Screenshot: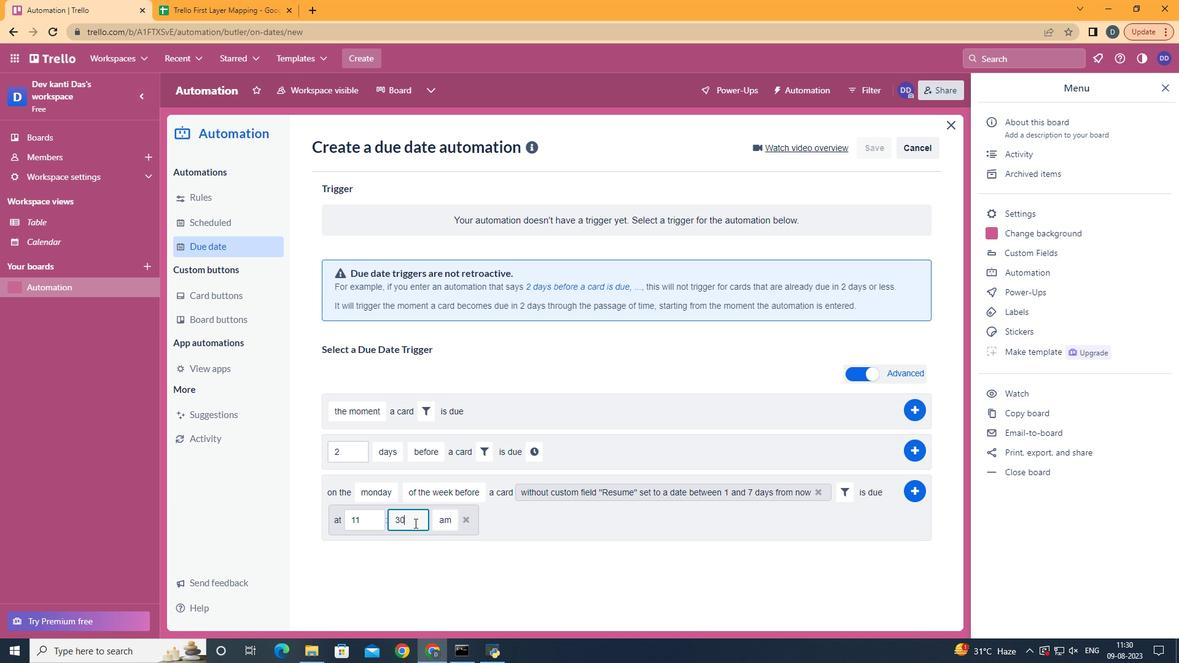 
Action: Key pressed <Key.backspace><Key.backspace>00
Screenshot: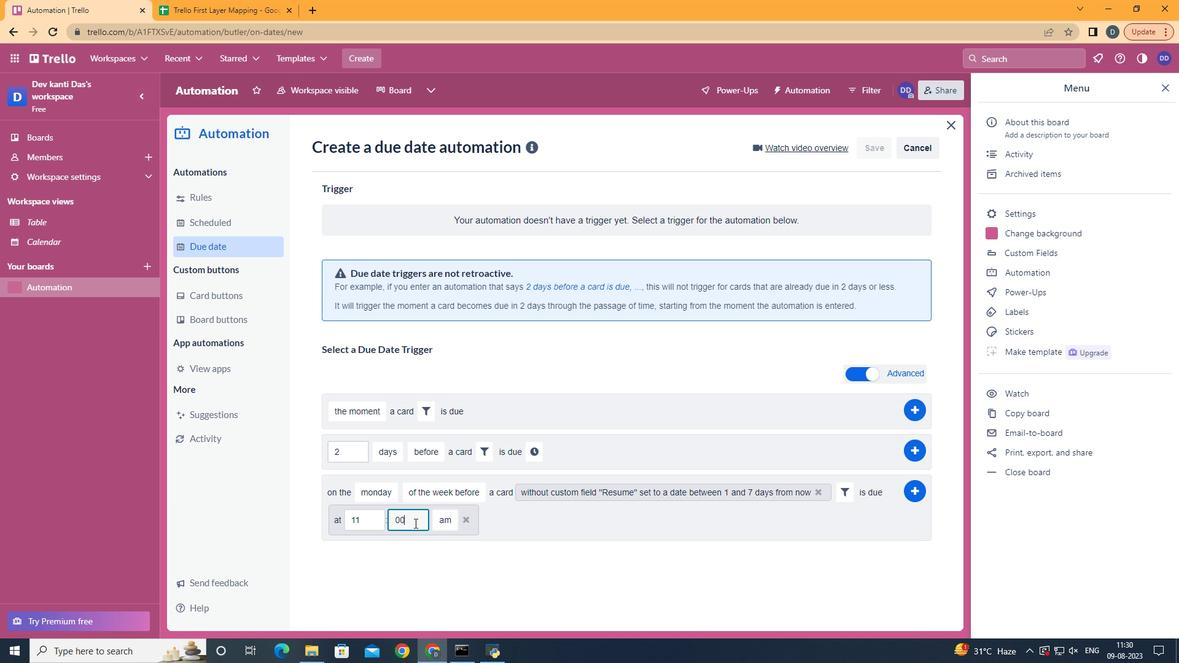 
Action: Mouse moved to (920, 493)
Screenshot: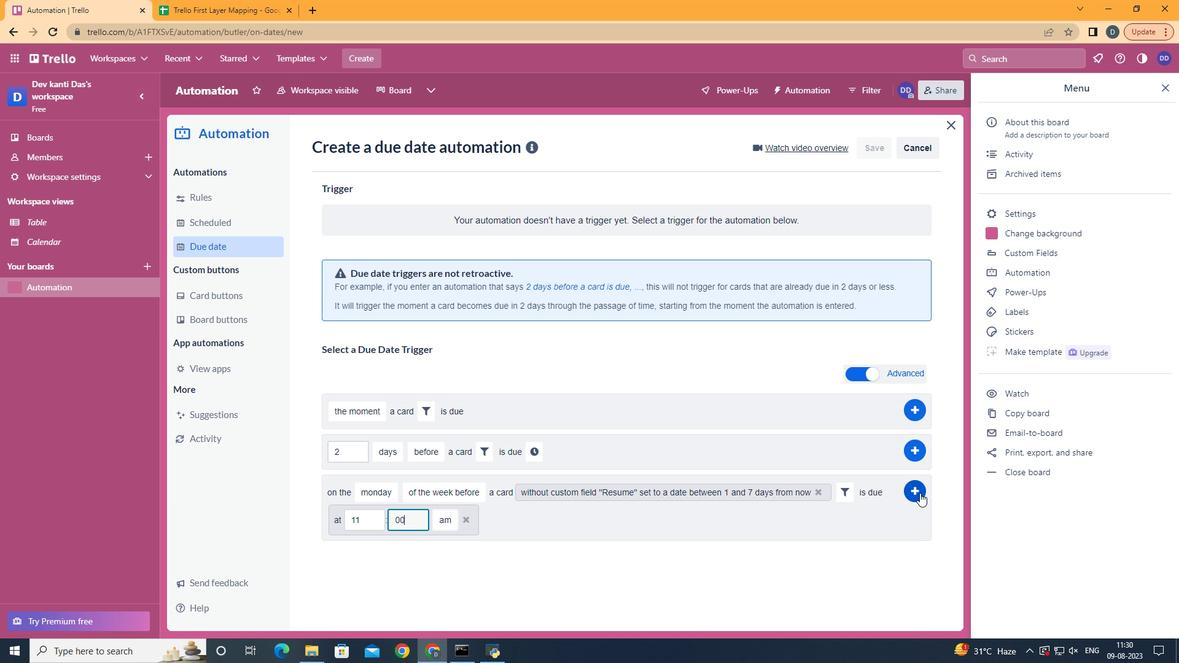 
Action: Mouse pressed left at (920, 493)
Screenshot: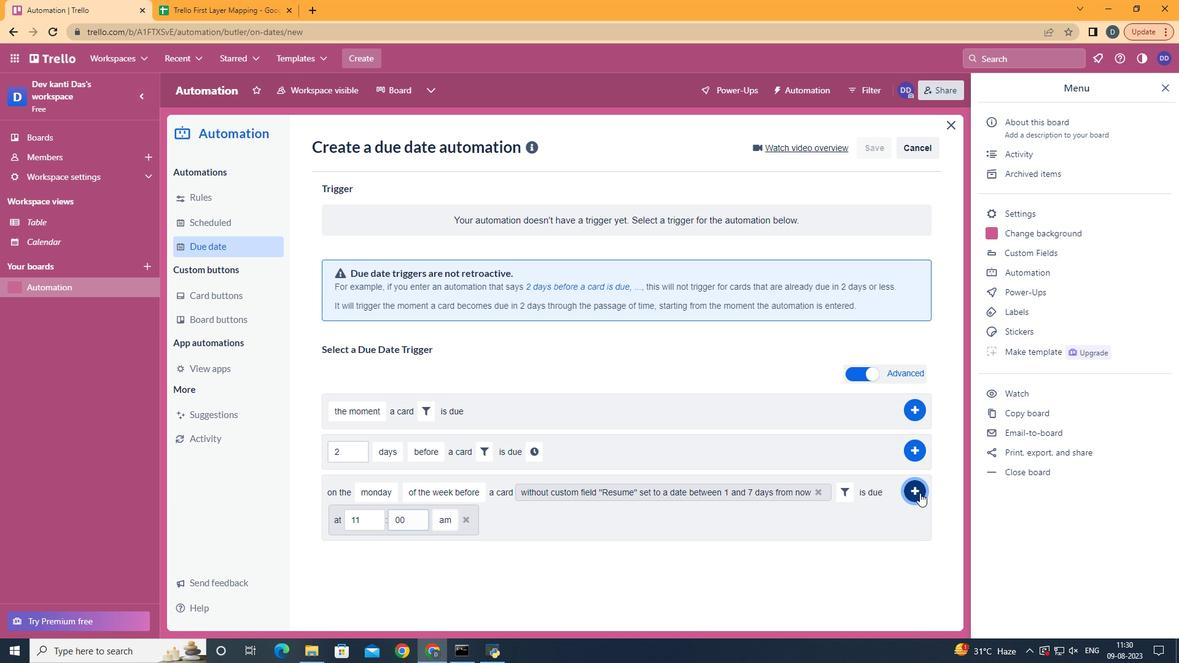 
Action: Mouse moved to (768, 278)
Screenshot: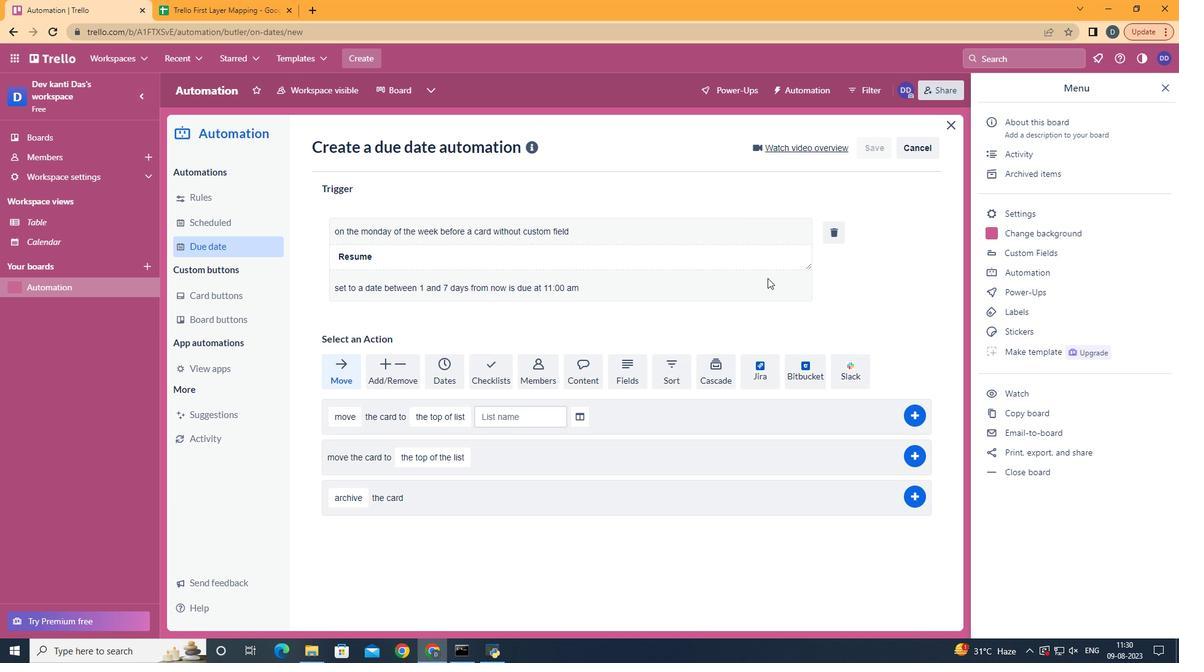 
